 Task: open an excel sheet and write heading  Dollar SenseAdd Dates in a column and its values below  '2023-05-01, 2023-05-05, 2023-05-10, 2023-05-15, 2023-05-20, 2023-05-25 & 2023-05-31. 'Add Descriptionsin next column and its values below  Monthly Salary, Grocery Shopping, Dining Out., Utility Bill, Transportation, Entertainment & Miscellaneous. Add Amount in next column and its values below  $2,500, $100, $50, $150, $30, $50 & $20. Add Income/ Expensein next column and its values below  Income, Expenses, Expenses, Expenses, Expenses, Expenses & Expenses. Add Balance in next column and its values below  $2,500, $2,400, $2,350, $2,200, $2,170, $2,120 & $2,100. Save page Apex Sales 
Action: Mouse moved to (29, 64)
Screenshot: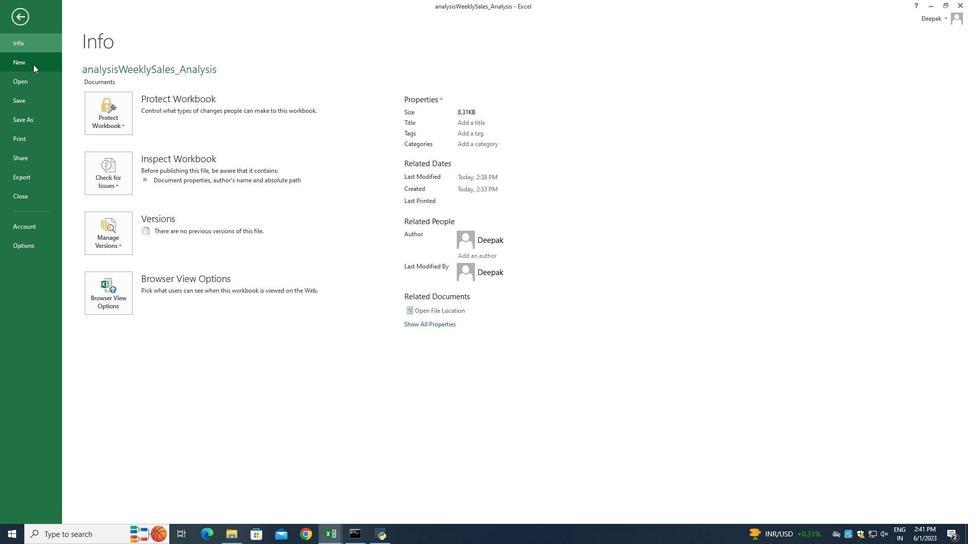 
Action: Mouse pressed left at (29, 64)
Screenshot: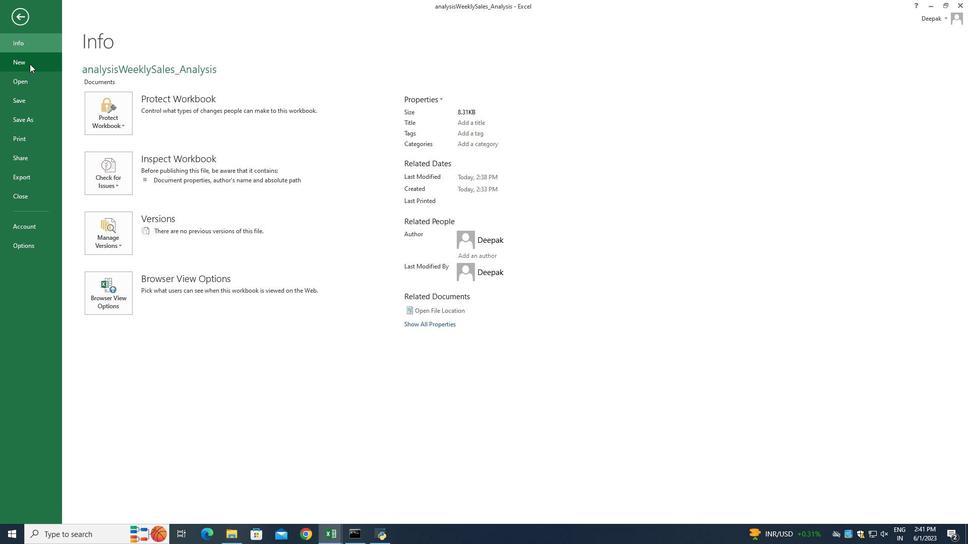 
Action: Mouse moved to (97, 167)
Screenshot: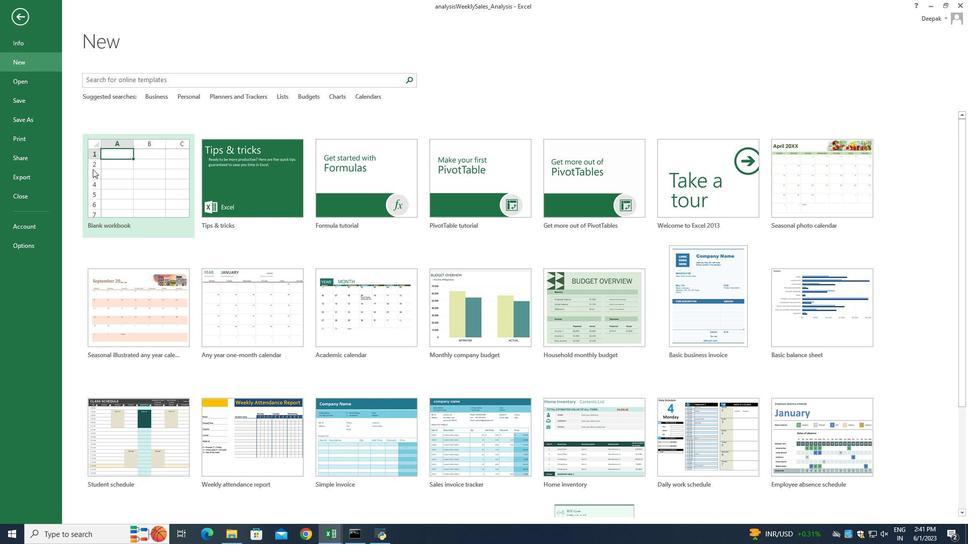 
Action: Mouse pressed left at (97, 167)
Screenshot: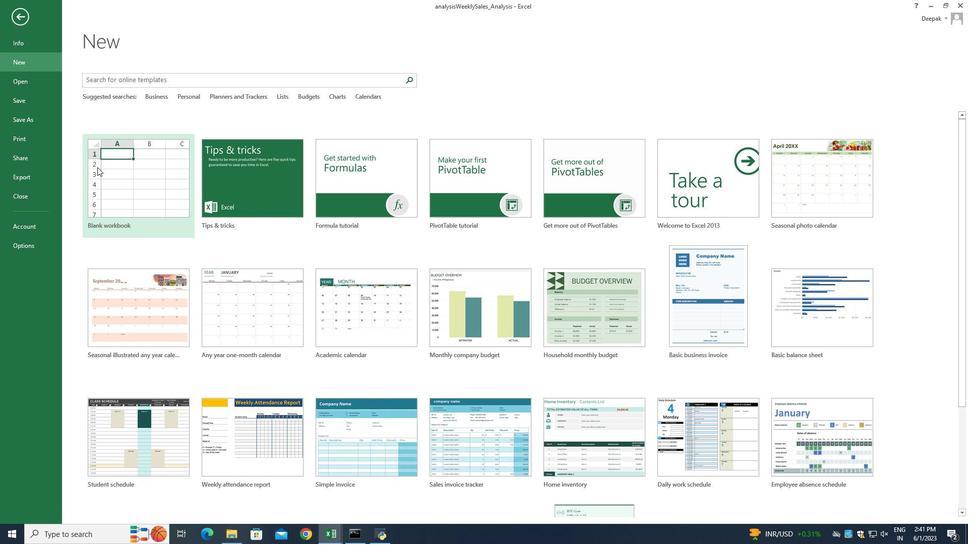 
Action: Mouse moved to (190, 187)
Screenshot: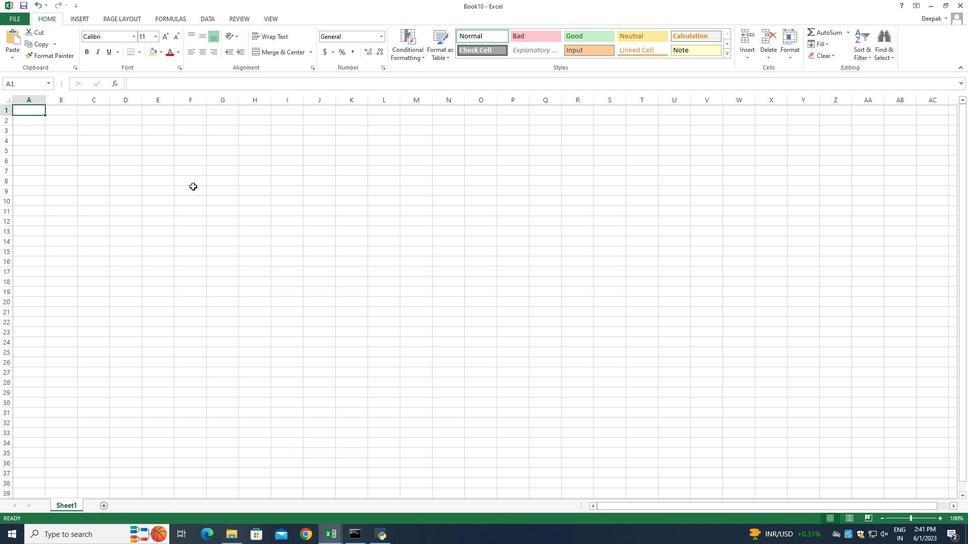 
Action: Key pressed <Key.shift_r>"<Key.backspace><Key.shift_r>Dollar<Key.space><Key.shift_r>Sense<Key.enter><Key.shift_r>Dates<Key.enter>2023/05/01<Key.enter>2023/05/05<Key.enter>2023/05/10<Key.enter>2023/05/15<Key.enter>2023/05/20<Key.enter>2023/05/25<Key.enter>2023/05/31<Key.enter>
Screenshot: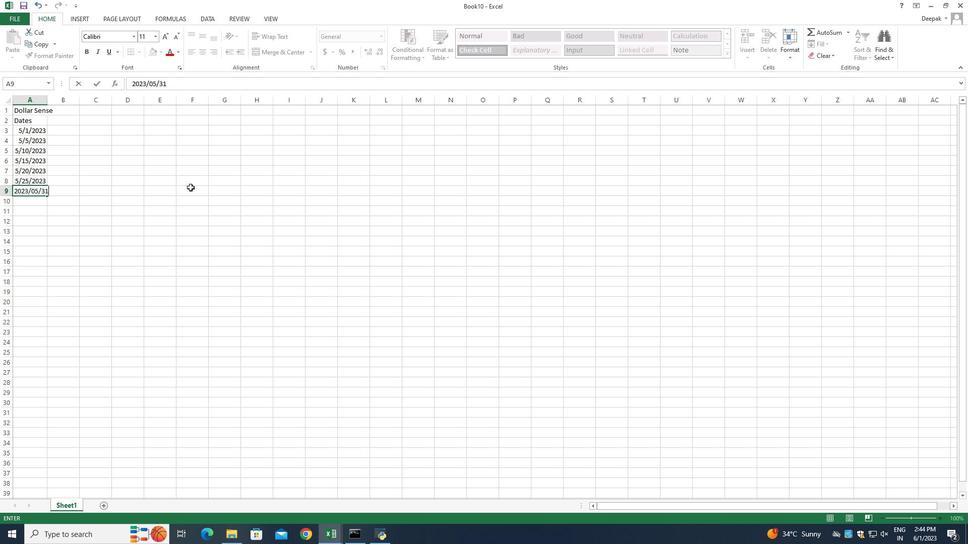
Action: Mouse moved to (67, 120)
Screenshot: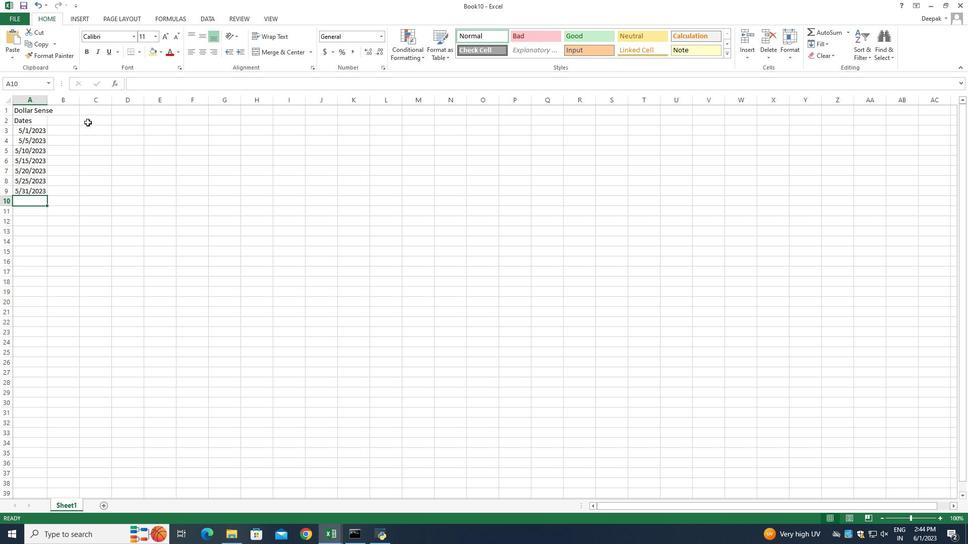 
Action: Mouse pressed left at (67, 120)
Screenshot: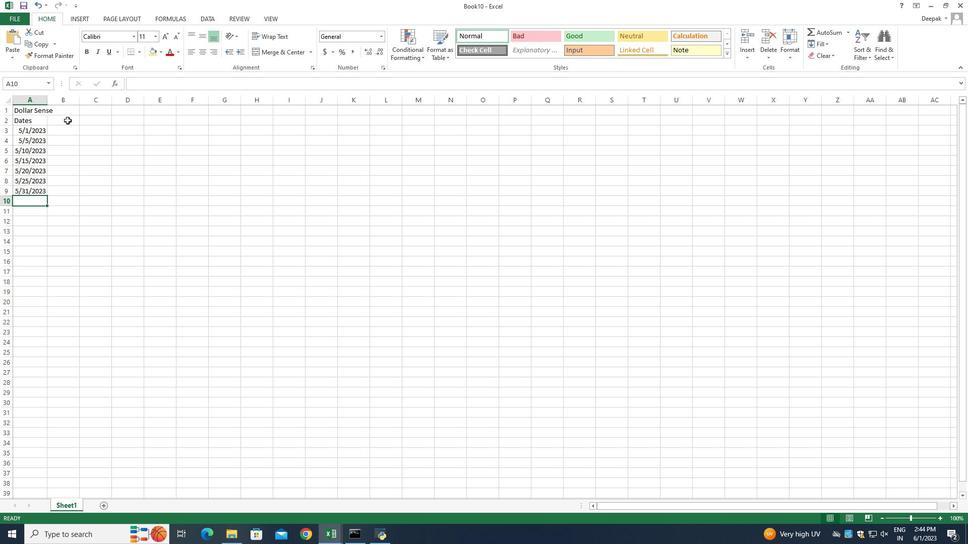 
Action: Key pressed <Key.shift_r>Descriptionsin<Key.enter><Key.shift>Monthly<Key.space>salary<Key.enter><Key.shift_r>Grocery<Key.space><Key.shift_r>Shopping<Key.enter><Key.shift_r>Dining<Key.space><Key.shift>Out<Key.enter><Key.shift>Utility<Key.space><Key.shift_r>Bill<Key.enter><Key.shift_r>Transportation<Key.enter><Key.shift_r>Entertainment<Key.enter><Key.shift><Key.shift><Key.shift><Key.shift><Key.shift><Key.shift>Miscellaneous<Key.enter>
Screenshot: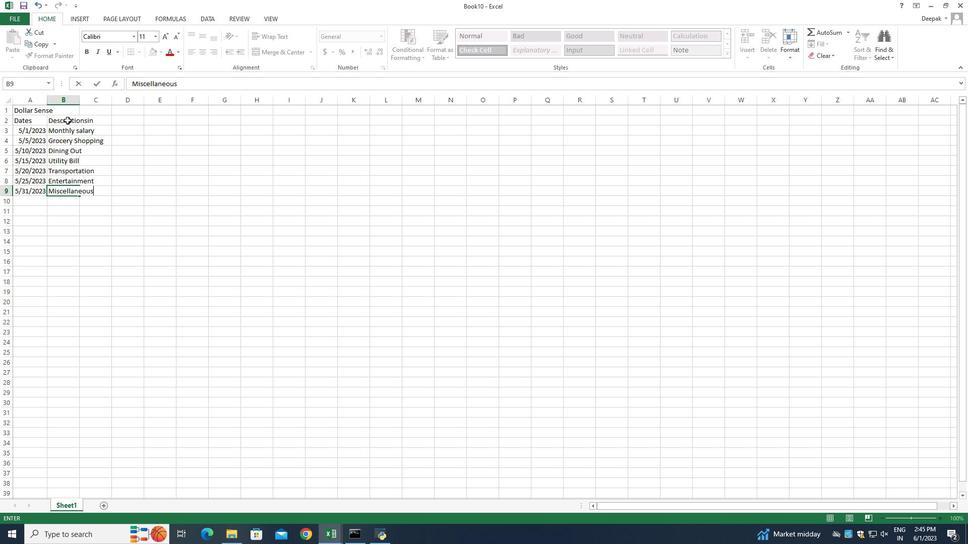 
Action: Mouse moved to (101, 122)
Screenshot: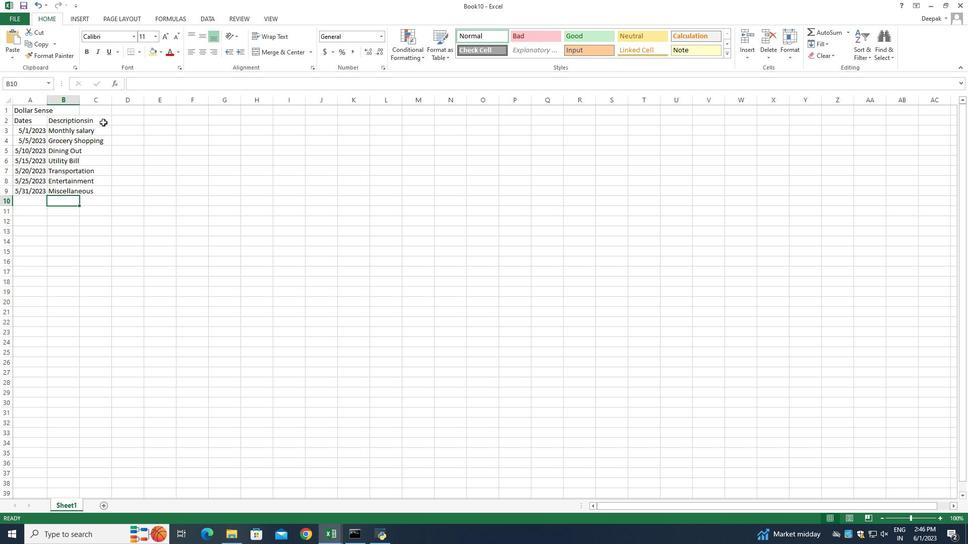 
Action: Mouse pressed left at (101, 122)
Screenshot: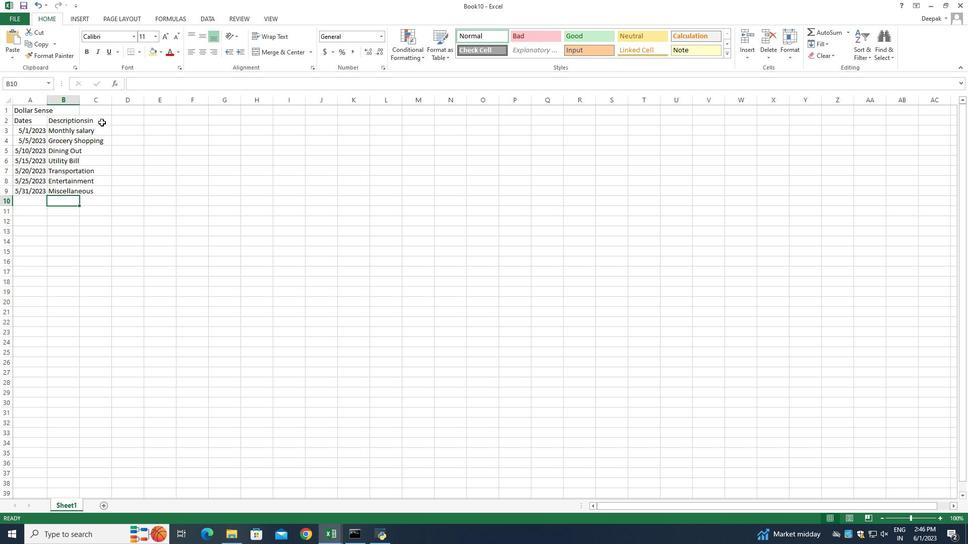 
Action: Mouse pressed left at (101, 122)
Screenshot: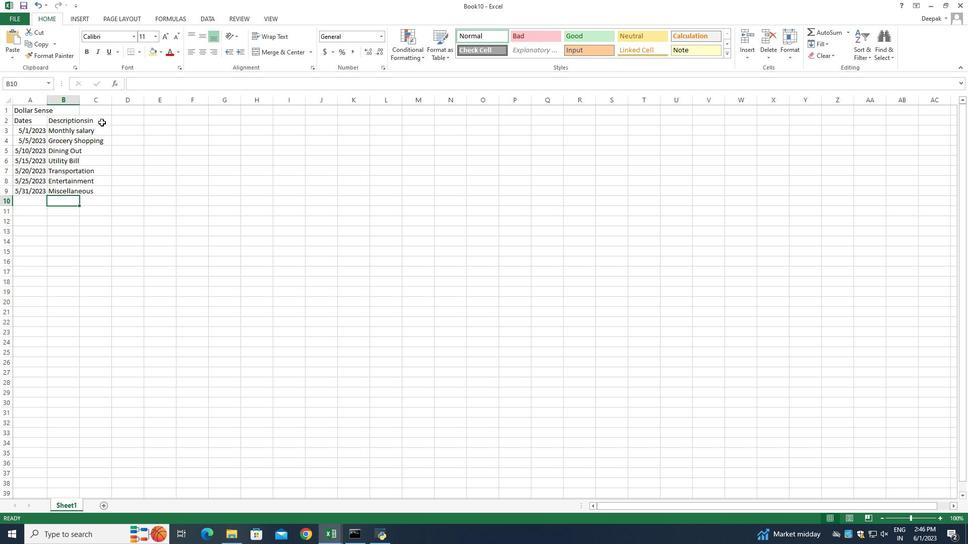 
Action: Key pressed <Key.shift_r>Amount<Key.enter><Key.shift><Key.shift><Key.shift><Key.shift><Key.shift><Key.shift><Key.shift><Key.shift><Key.shift><Key.shift>$2500<Key.enter><Key.shift><Key.shift><Key.shift><Key.shift><Key.shift><Key.shift><Key.shift><Key.shift><Key.shift><Key.shift><Key.shift>$100<Key.enter><Key.shift><Key.shift><Key.shift><Key.shift><Key.shift>$50<Key.enter><Key.shift><Key.shift><Key.shift><Key.shift><Key.shift><Key.shift><Key.shift><Key.shift><Key.shift><Key.shift><Key.shift><Key.shift><Key.shift><Key.shift><Key.shift><Key.shift><Key.shift><Key.shift><Key.shift><Key.shift><Key.shift><Key.shift>$150<Key.enter><Key.shift><Key.shift><Key.shift><Key.shift><Key.shift><Key.shift><Key.shift><Key.shift><Key.shift><Key.shift>$30<Key.enter><Key.shift><Key.shift><Key.shift><Key.shift><Key.shift><Key.shift><Key.shift><Key.shift><Key.shift><Key.shift><Key.shift><Key.shift>$50<Key.enter><Key.shift><Key.shift><Key.shift><Key.shift><Key.shift><Key.shift>$20<Key.enter>
Screenshot: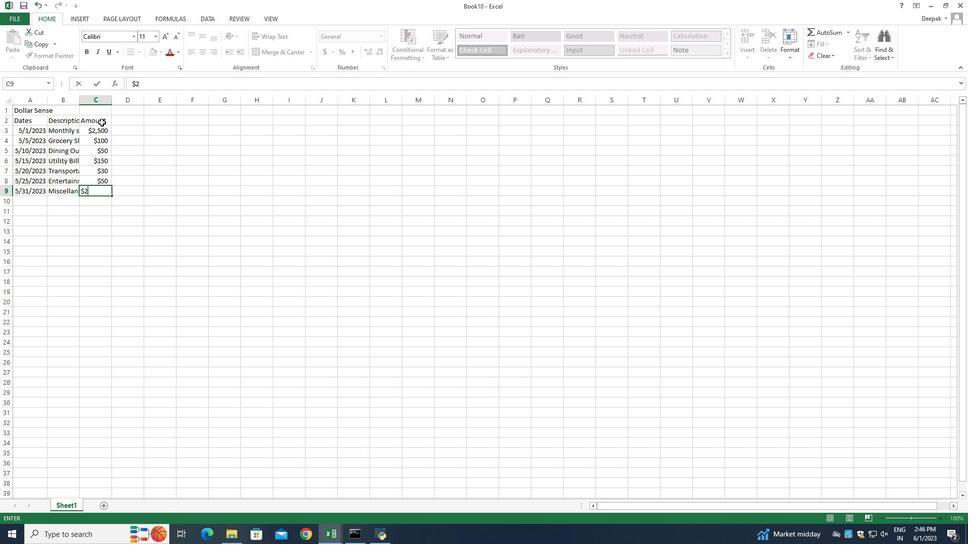 
Action: Mouse moved to (123, 120)
Screenshot: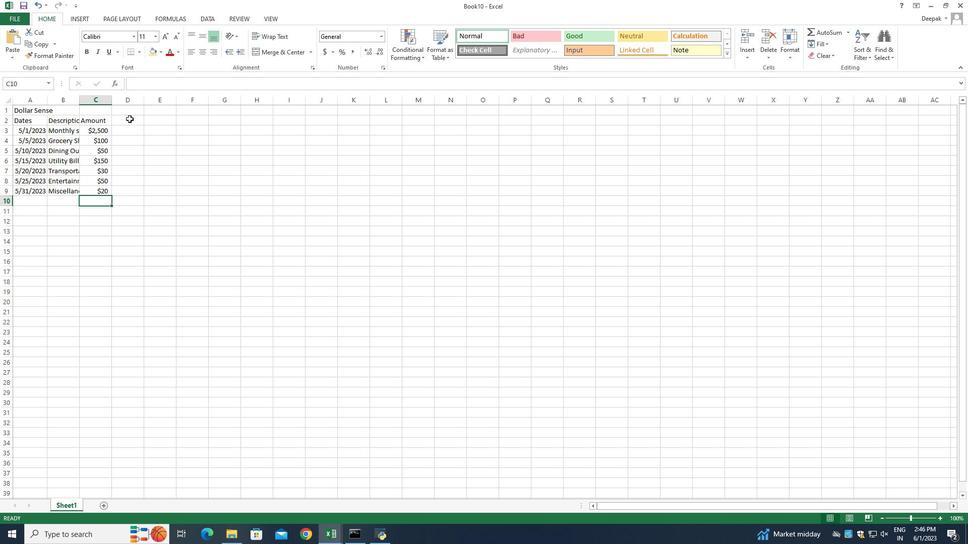 
Action: Mouse pressed left at (123, 120)
Screenshot: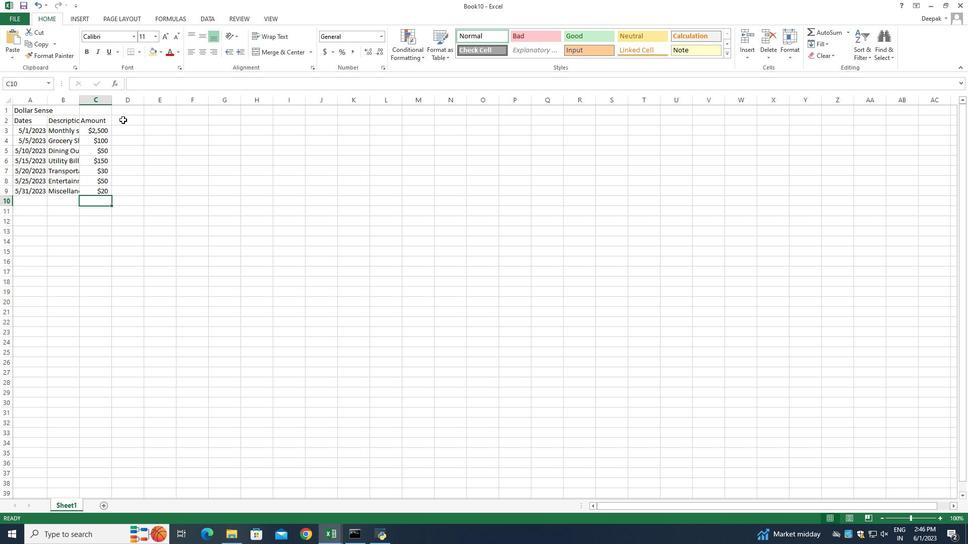 
Action: Mouse pressed left at (123, 120)
Screenshot: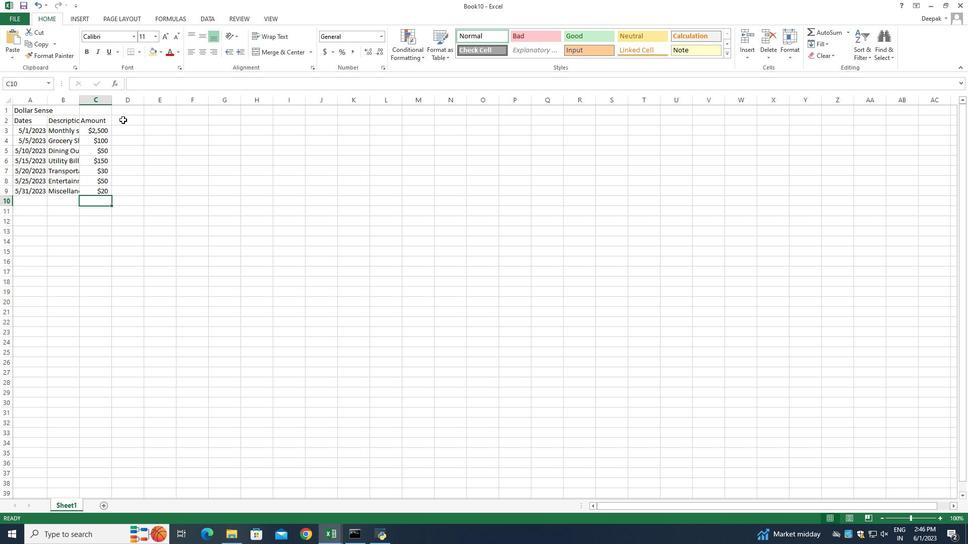 
Action: Mouse moved to (195, 164)
Screenshot: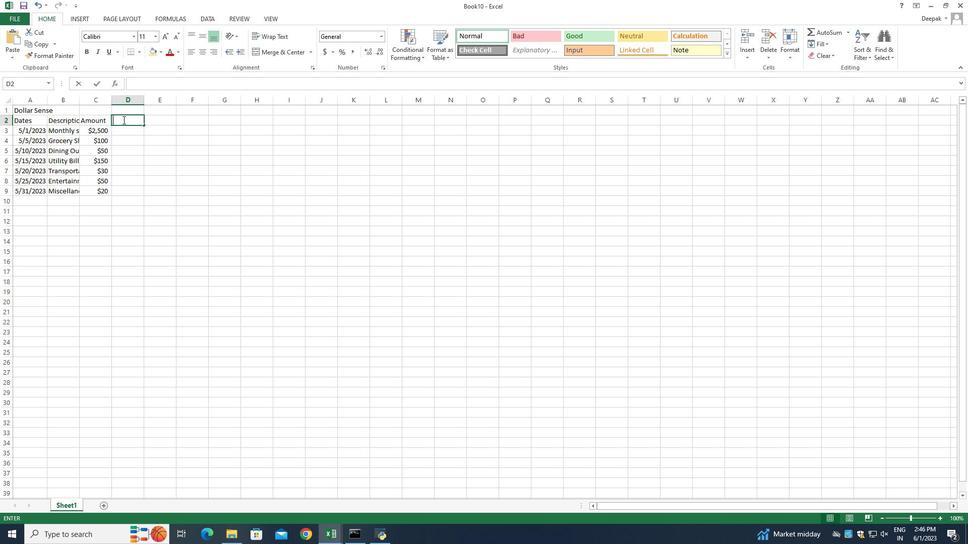 
Action: Key pressed <Key.shift>Income/<Key.shift_r>Expensein<Key.enter><Key.shift_r>Expenses<Key.enter><Key.shift_r>Expenses<Key.enter><Key.shift_r>Expenses<Key.shift_r><Key.enter><Key.shift_r>W<Key.backspace><Key.enter>e====<Key.backspace><Key.backspace><Key.backspace><Key.backspace><Key.backspace><Key.shift_r><Key.enter><Key.enter><Key.enter><Key.shift_r><Key.enter><Key.enter><Key.shift_r>E<Key.enter>e<Key.enter>e<Key.enter>e<Key.enter>
Screenshot: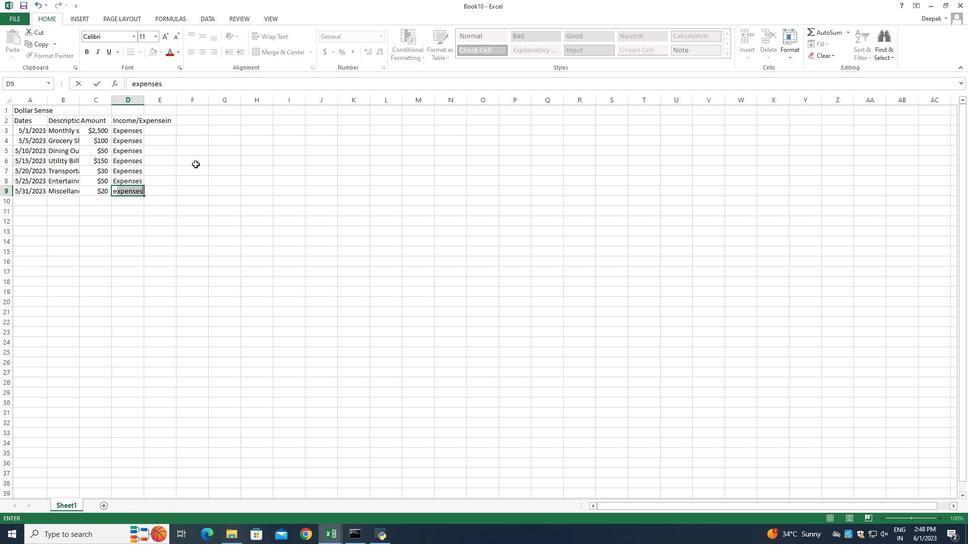 
Action: Mouse moved to (154, 118)
Screenshot: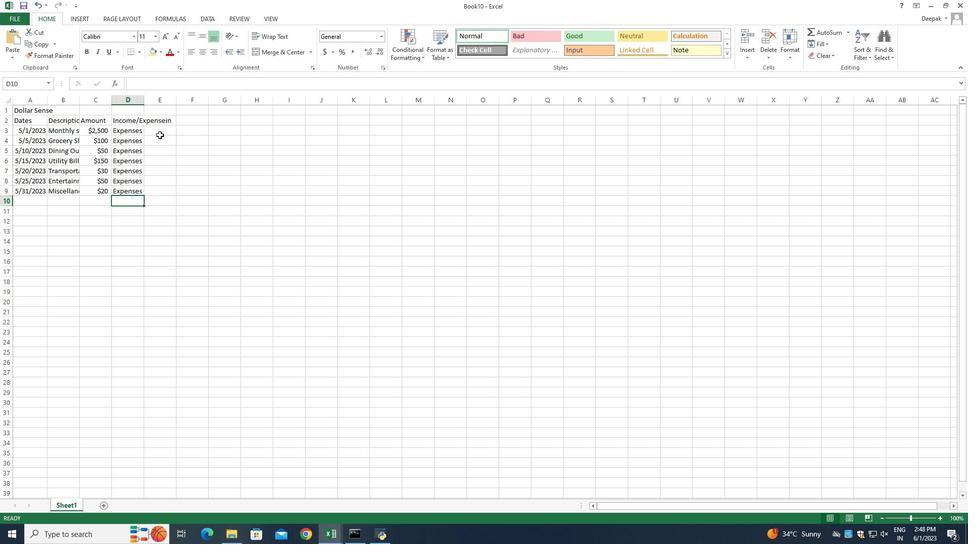 
Action: Mouse pressed left at (154, 118)
Screenshot: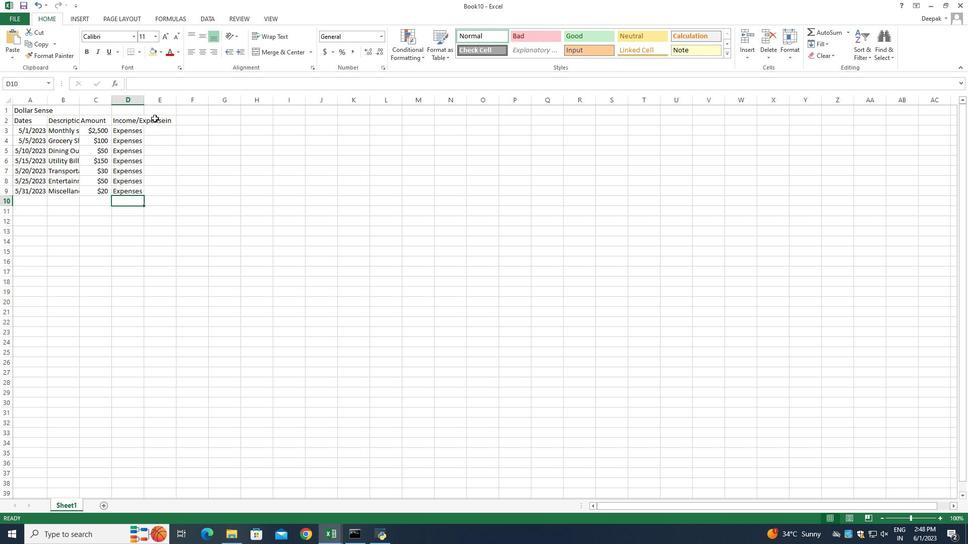 
Action: Mouse pressed left at (154, 118)
Screenshot: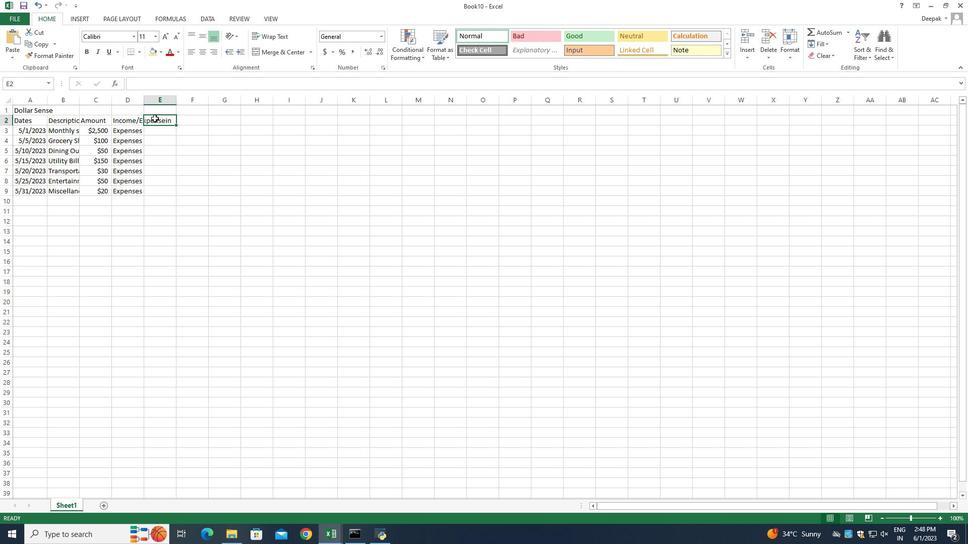 
Action: Mouse moved to (194, 179)
Screenshot: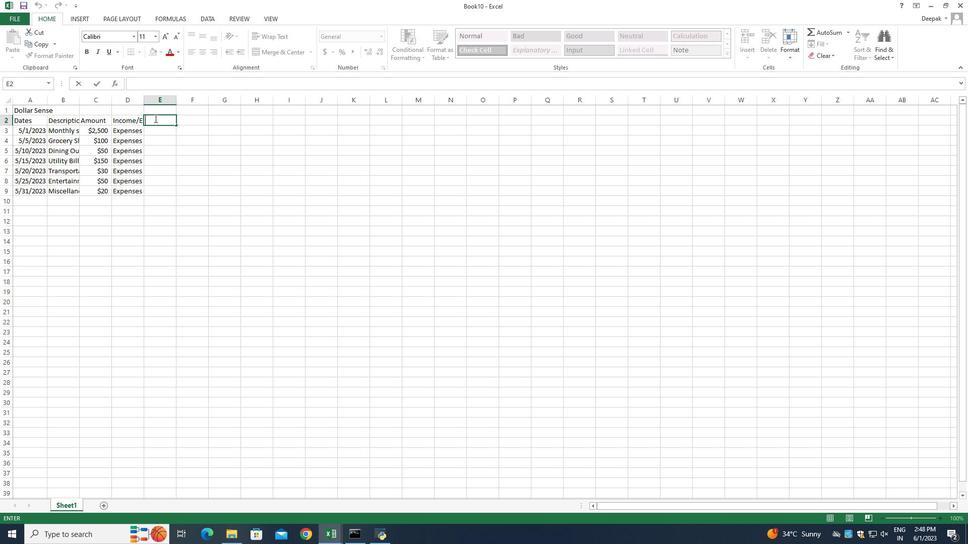 
Action: Key pressed <Key.shift_r>B
Screenshot: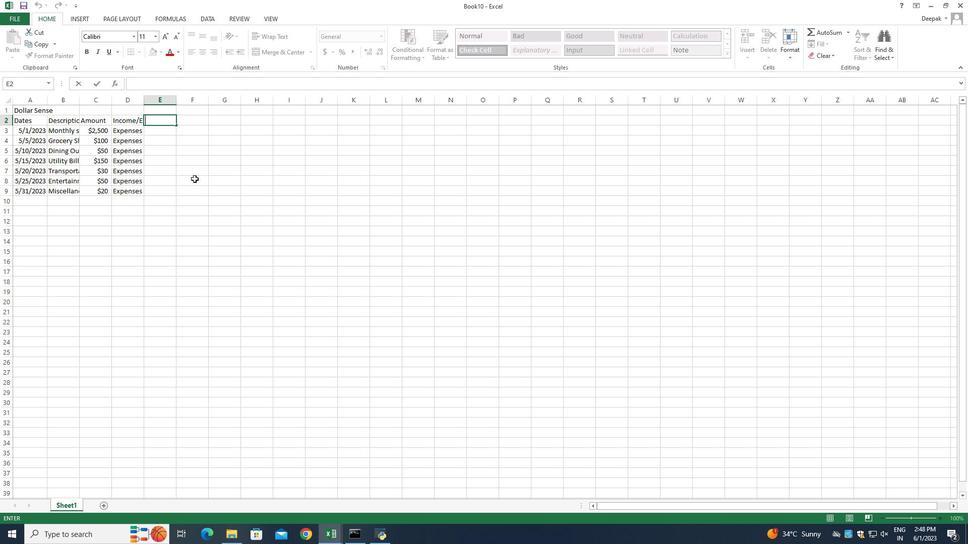 
Action: Mouse moved to (195, 179)
Screenshot: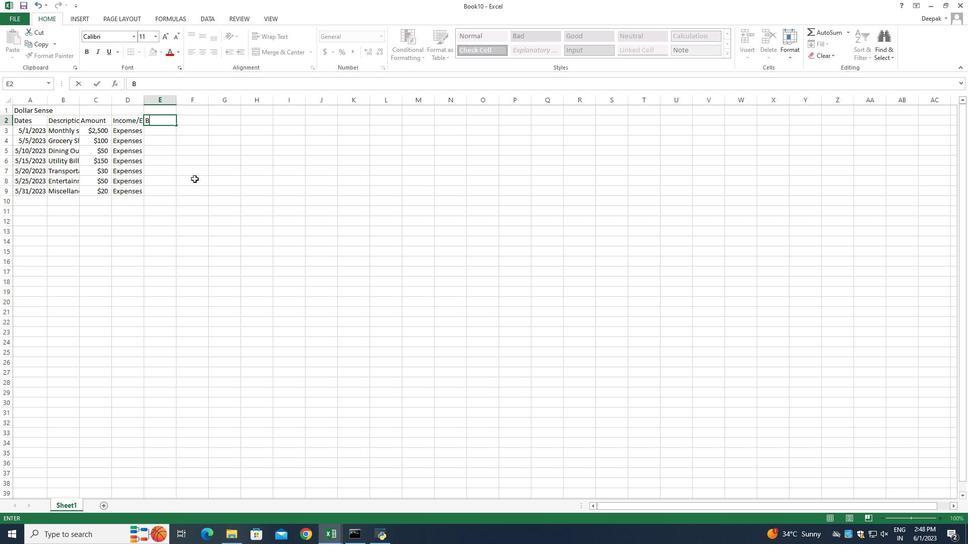 
Action: Key pressed alance<Key.enter><Key.shift><Key.shift><Key.shift><Key.shift><Key.shift><Key.shift><Key.shift><Key.shift><Key.shift><Key.shift><Key.shift><Key.shift><Key.shift><Key.shift><Key.shift><Key.shift><Key.shift><Key.shift><Key.shift><Key.shift><Key.shift><Key.shift><Key.shift><Key.shift><Key.shift><Key.shift><Key.shift><Key.shift><Key.shift><Key.shift><Key.shift><Key.shift><Key.shift><Key.shift><Key.shift><Key.shift><Key.shift><Key.shift><Key.shift><Key.shift><Key.shift><Key.shift><Key.shift><Key.shift><Key.shift><Key.shift><Key.shift><Key.shift><Key.shift>$2500<Key.enter><Key.shift><Key.shift><Key.shift>$2400<Key.enter><Key.shift><Key.shift><Key.shift><Key.shift><Key.shift><Key.shift>$2350<Key.enter><Key.shift><Key.shift><Key.shift><Key.shift><Key.shift><Key.shift><Key.shift><Key.shift><Key.shift><Key.shift><Key.shift><Key.shift><Key.shift><Key.shift><Key.shift><Key.shift><Key.shift><Key.shift><Key.shift><Key.shift><Key.shift><Key.shift>$2200<Key.enter><Key.shift><Key.shift>$2170<Key.enter><Key.shift><Key.shift><Key.shift><Key.shift><Key.shift><Key.shift><Key.shift><Key.shift><Key.shift><Key.shift>$2120<Key.enter><Key.shift><Key.shift><Key.shift><Key.shift><Key.shift><Key.shift><Key.shift><Key.shift><Key.shift>$2100<Key.enter>
Screenshot: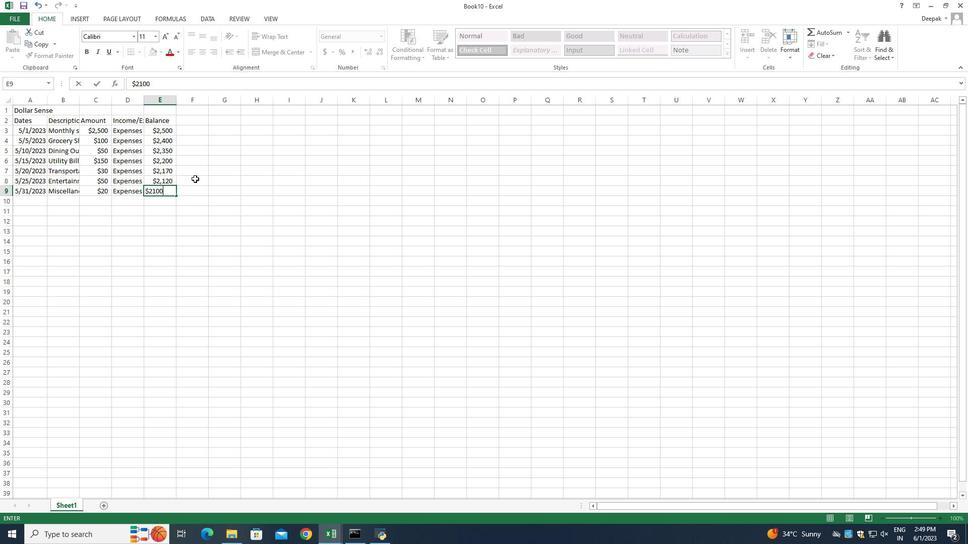 
Action: Mouse moved to (69, 505)
Screenshot: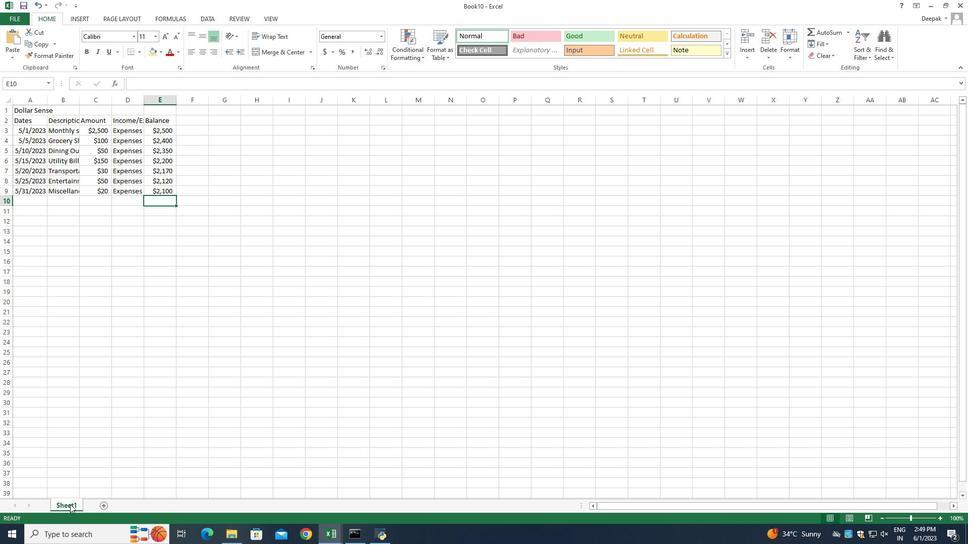 
Action: Mouse pressed left at (69, 505)
Screenshot: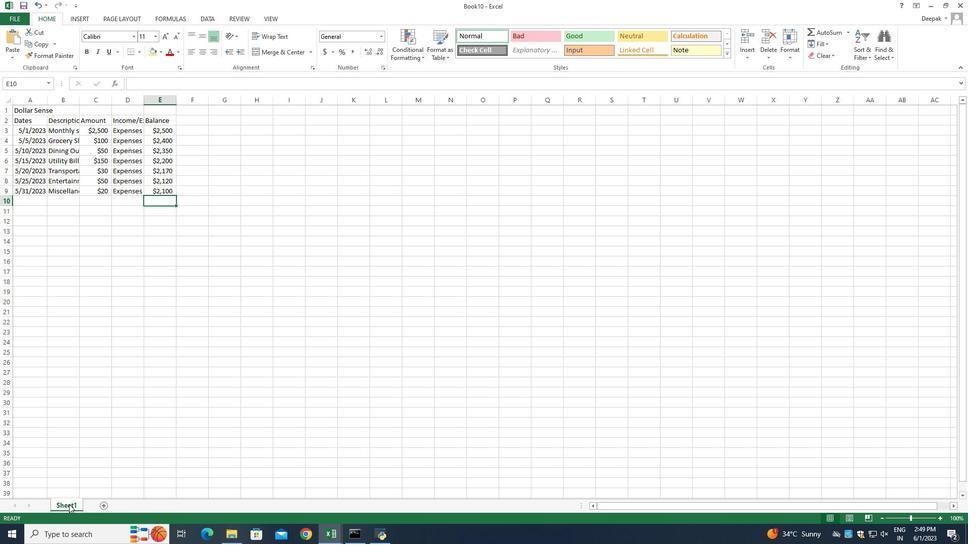 
Action: Mouse pressed left at (69, 505)
Screenshot: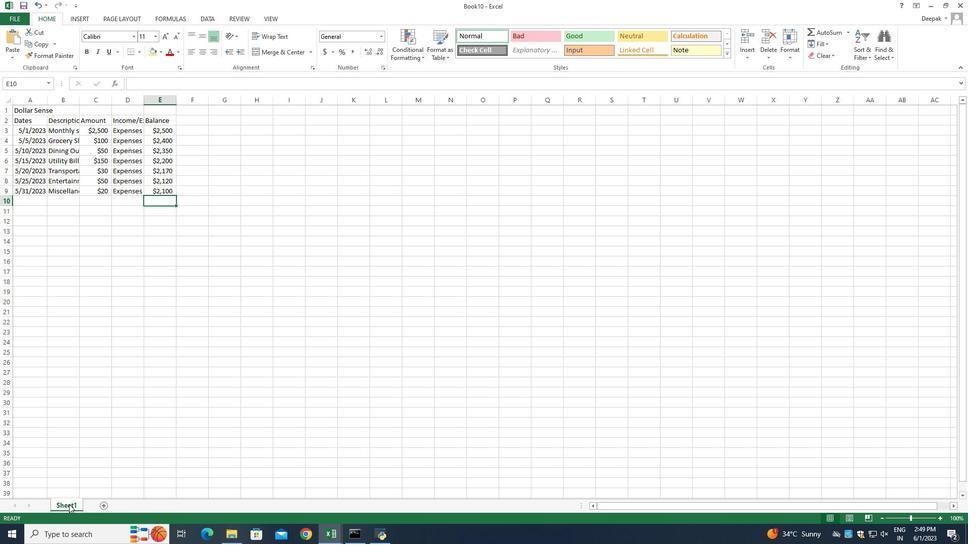 
Action: Mouse moved to (143, 419)
Screenshot: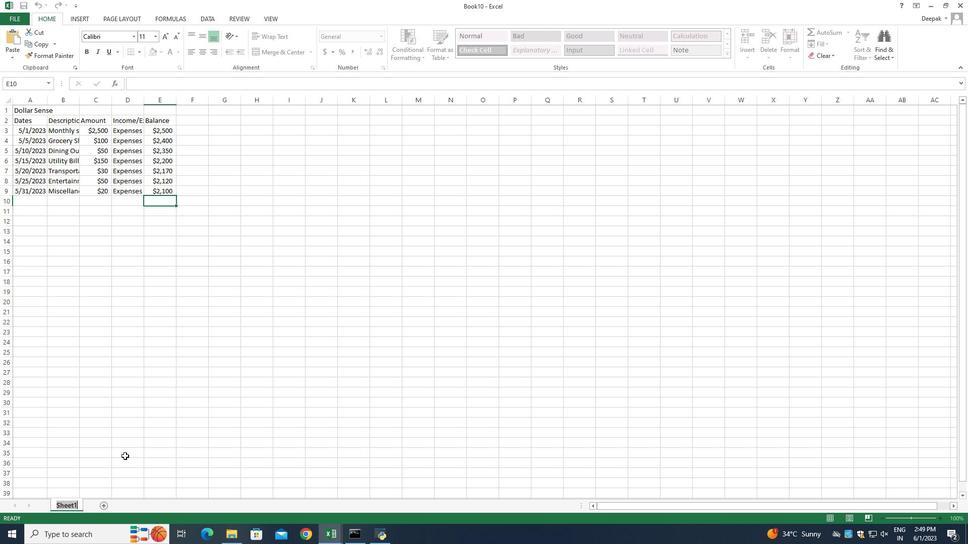 
Action: Key pressed <Key.shift_r>Apex<Key.space><Key.shift_r>Sales
Screenshot: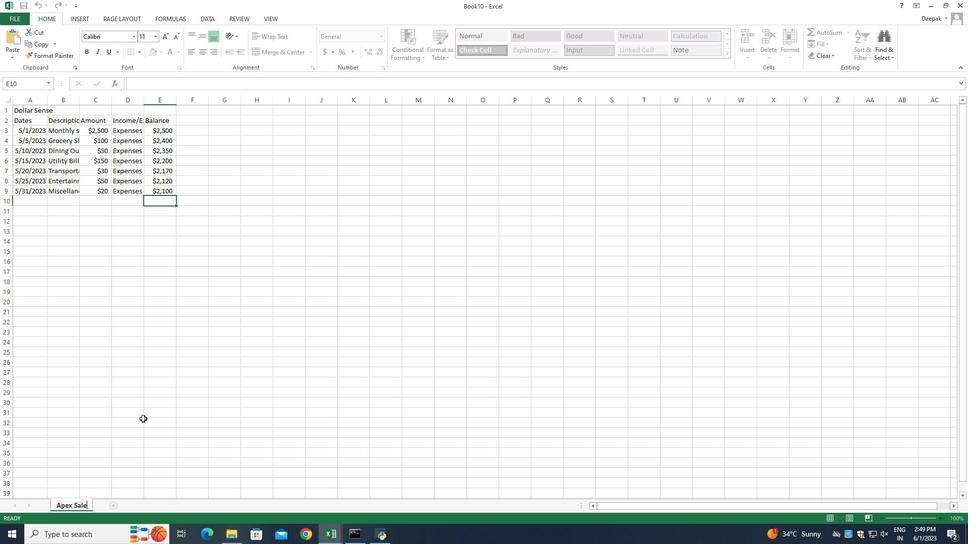 
Action: Mouse moved to (47, 99)
Screenshot: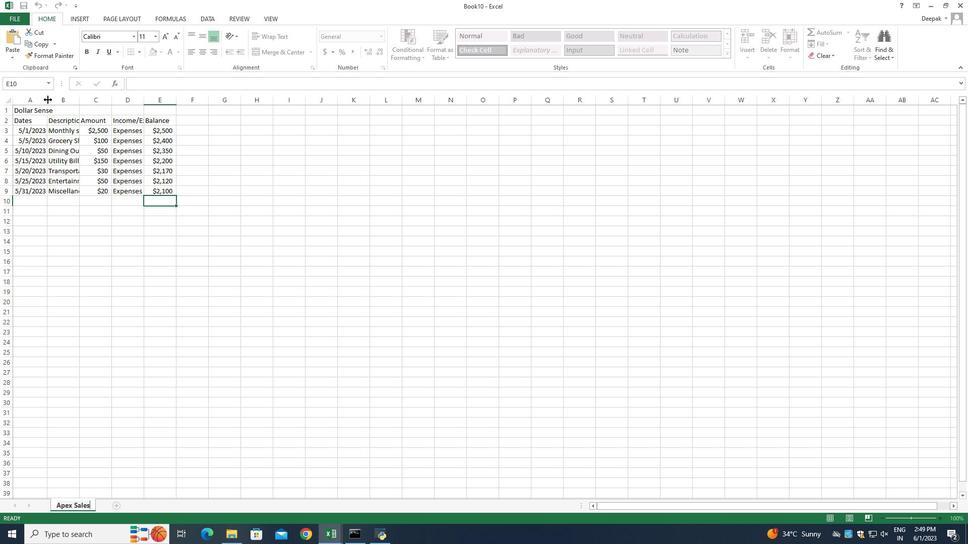 
Action: Mouse pressed left at (47, 99)
Screenshot: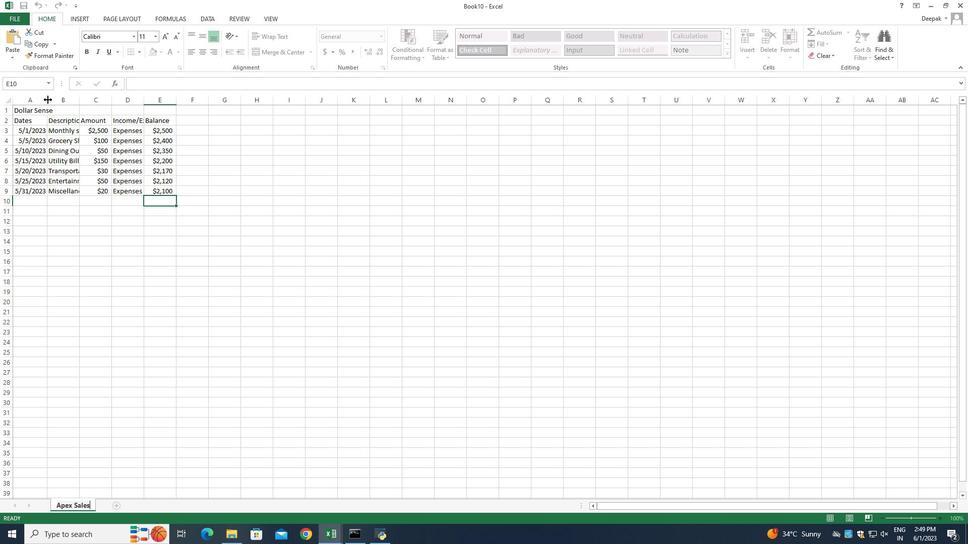 
Action: Mouse pressed left at (47, 99)
Screenshot: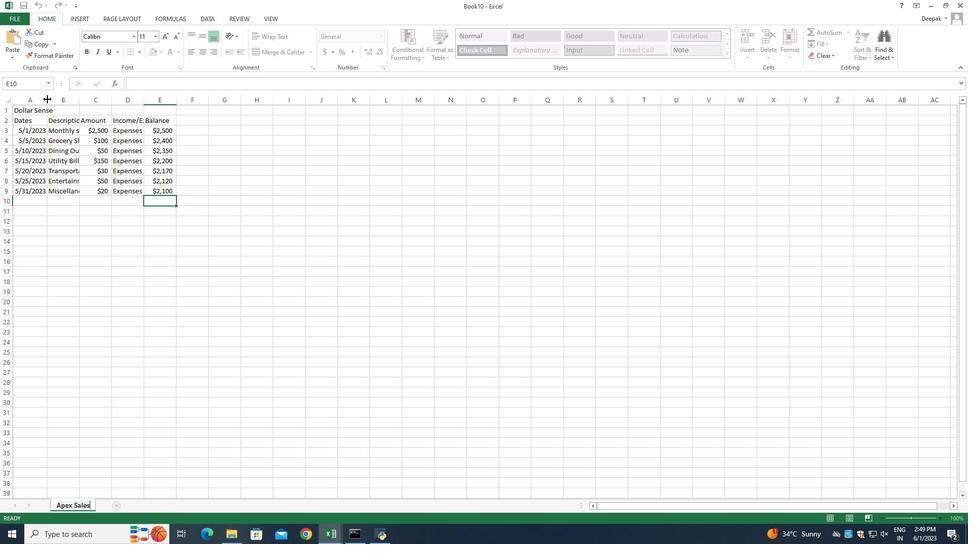 
Action: Mouse moved to (87, 101)
Screenshot: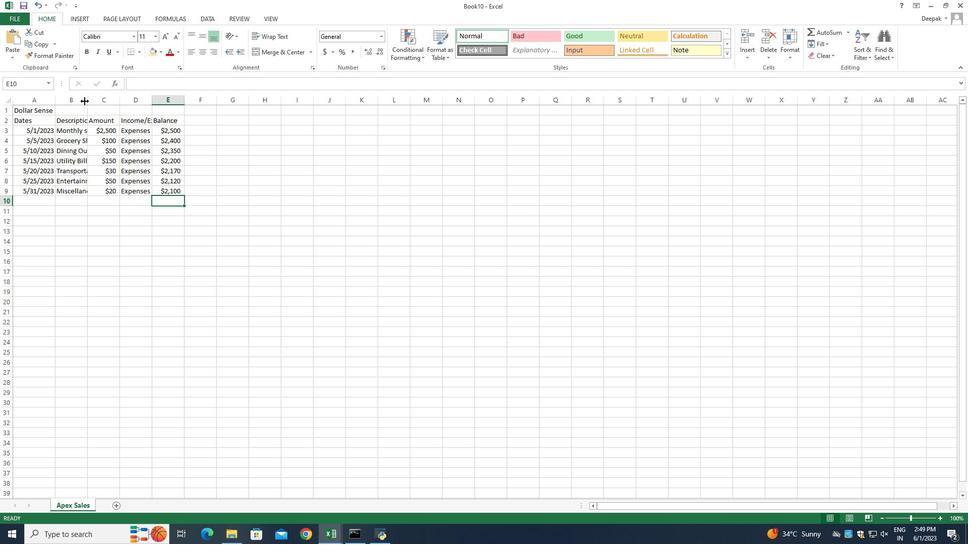 
Action: Mouse pressed left at (87, 101)
Screenshot: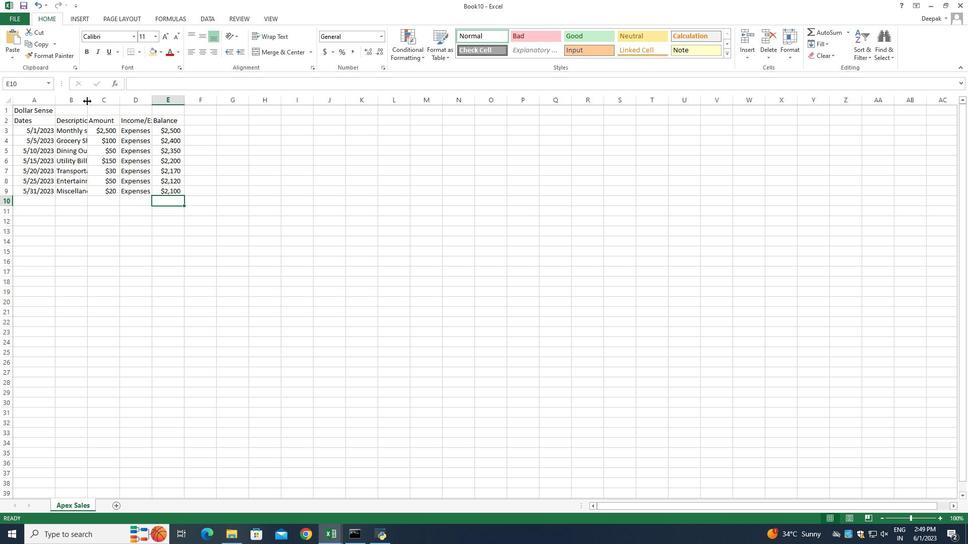 
Action: Mouse pressed left at (87, 101)
Screenshot: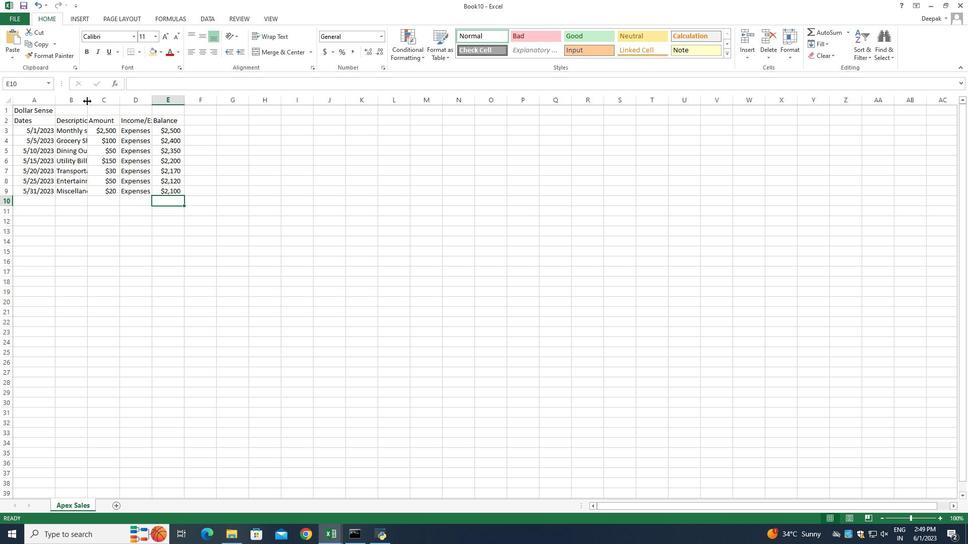 
Action: Mouse moved to (147, 100)
Screenshot: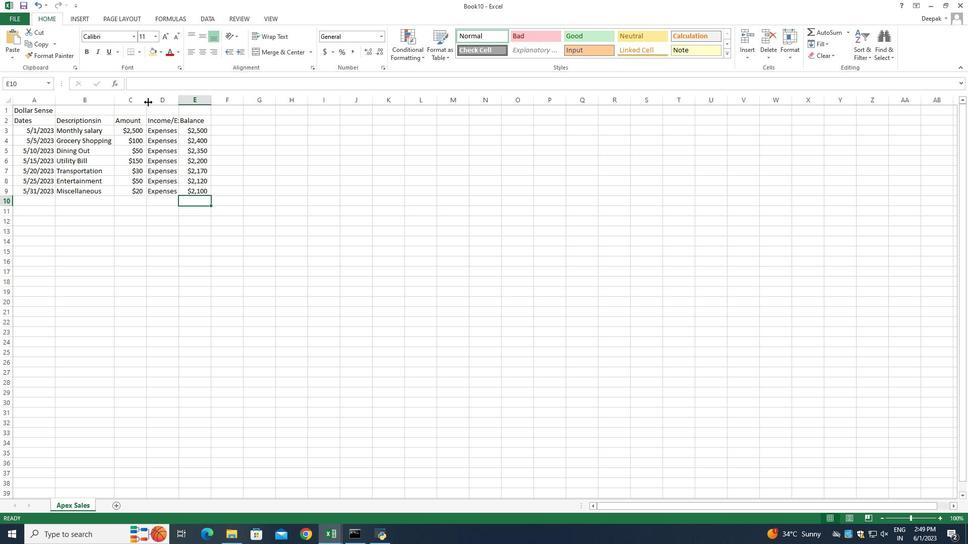 
Action: Mouse pressed left at (147, 100)
Screenshot: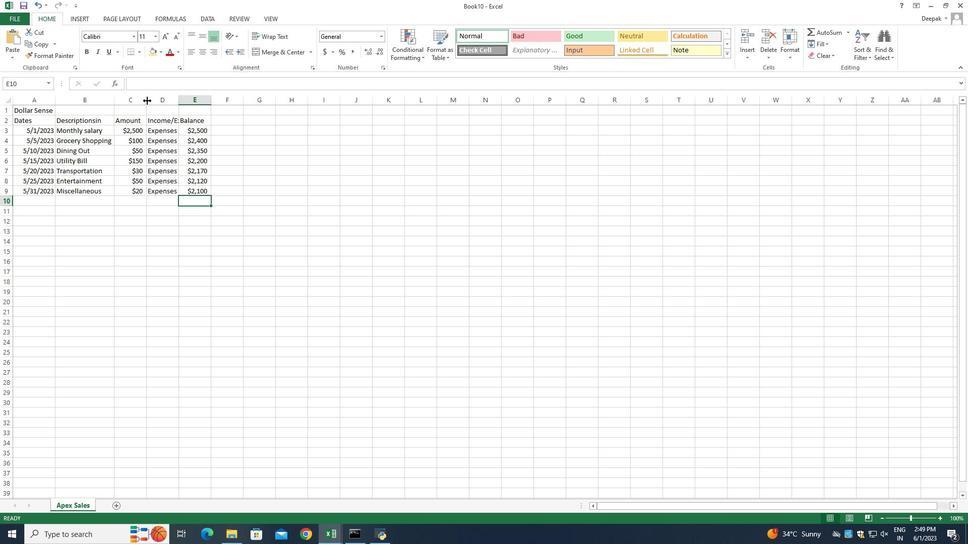
Action: Mouse pressed left at (147, 100)
Screenshot: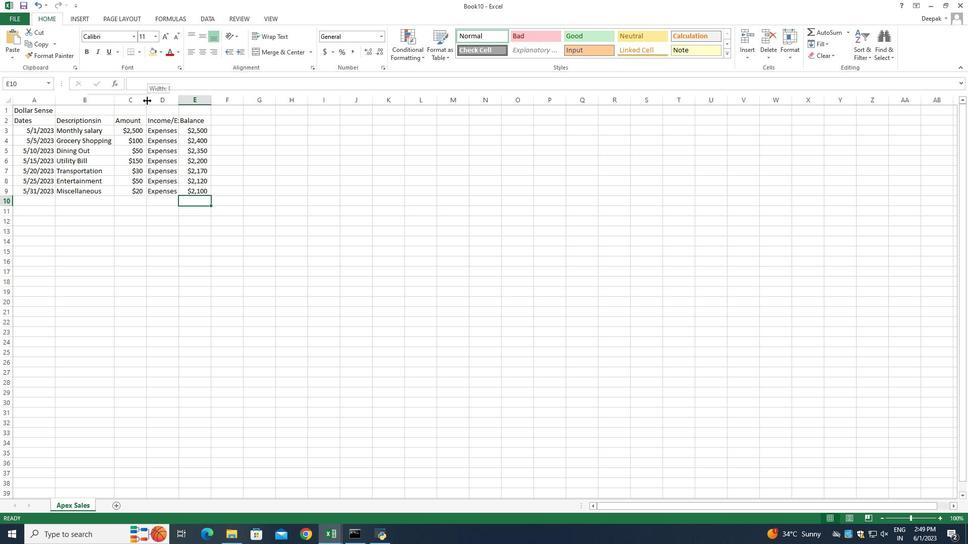 
Action: Mouse moved to (174, 100)
Screenshot: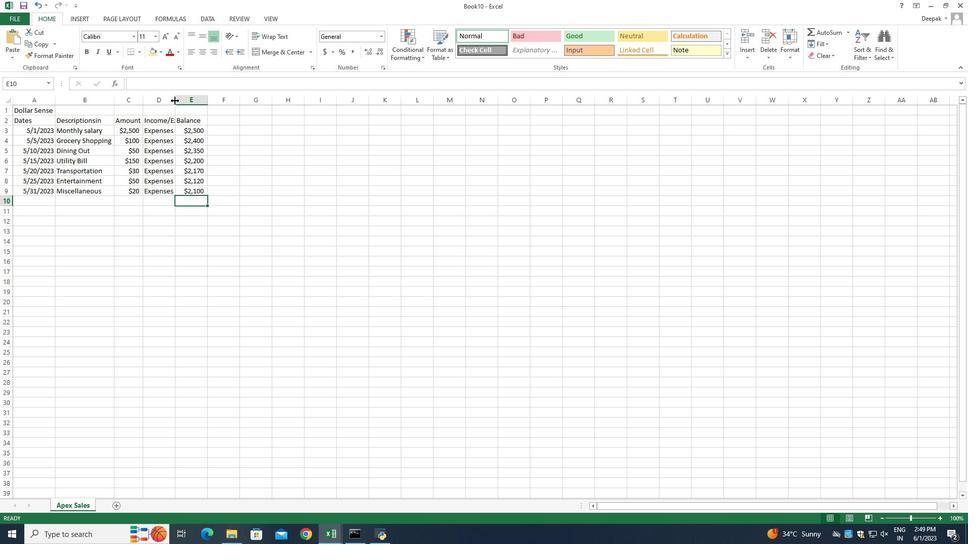 
Action: Mouse pressed left at (174, 100)
Screenshot: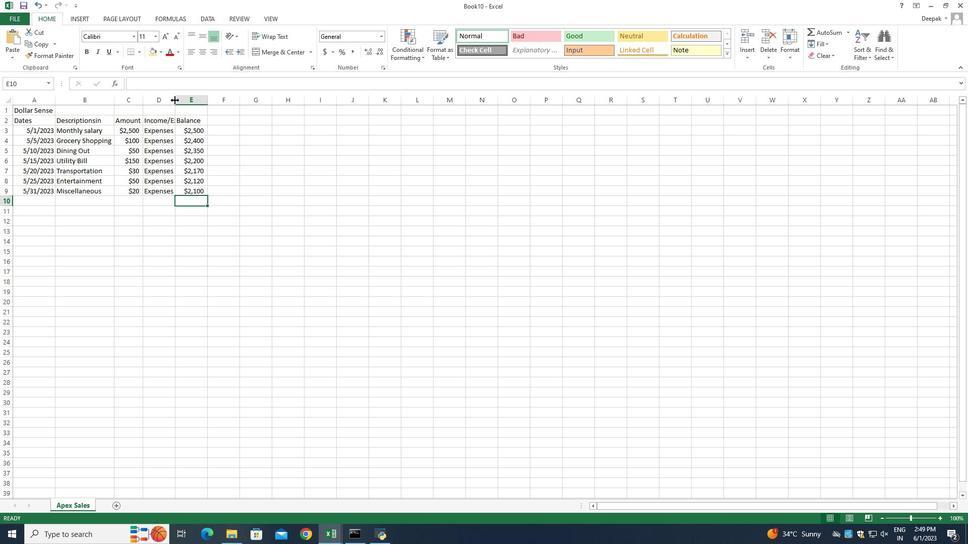 
Action: Mouse pressed left at (174, 100)
Screenshot: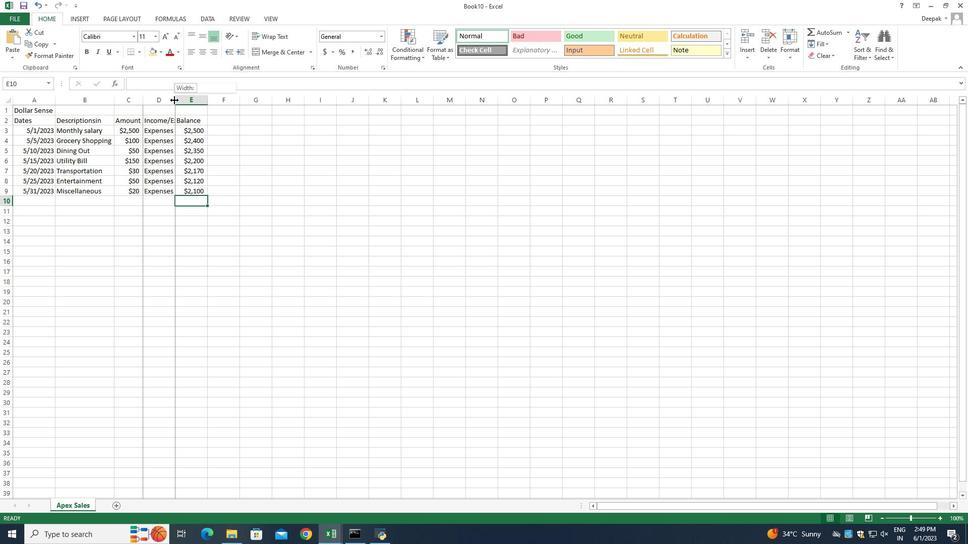 
Action: Mouse moved to (238, 101)
Screenshot: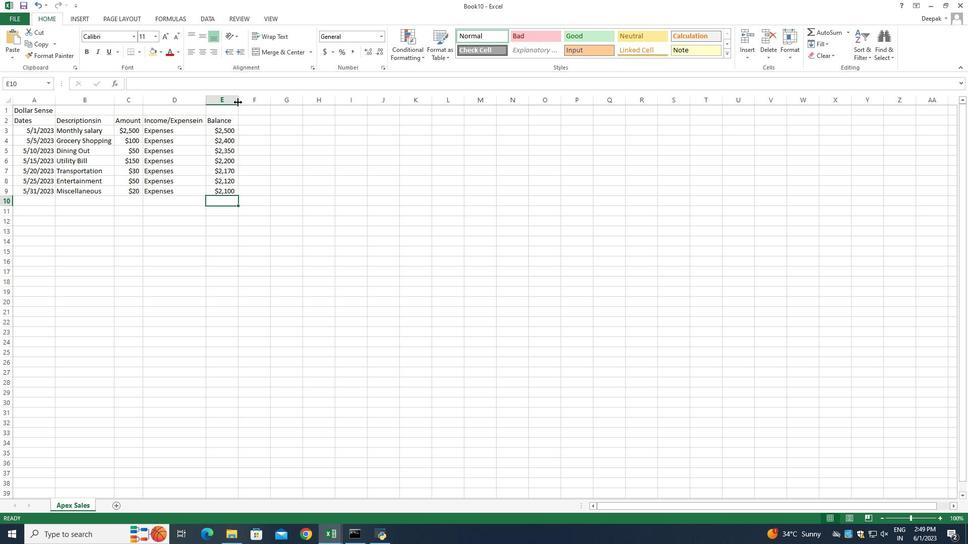 
Action: Mouse pressed left at (238, 101)
Screenshot: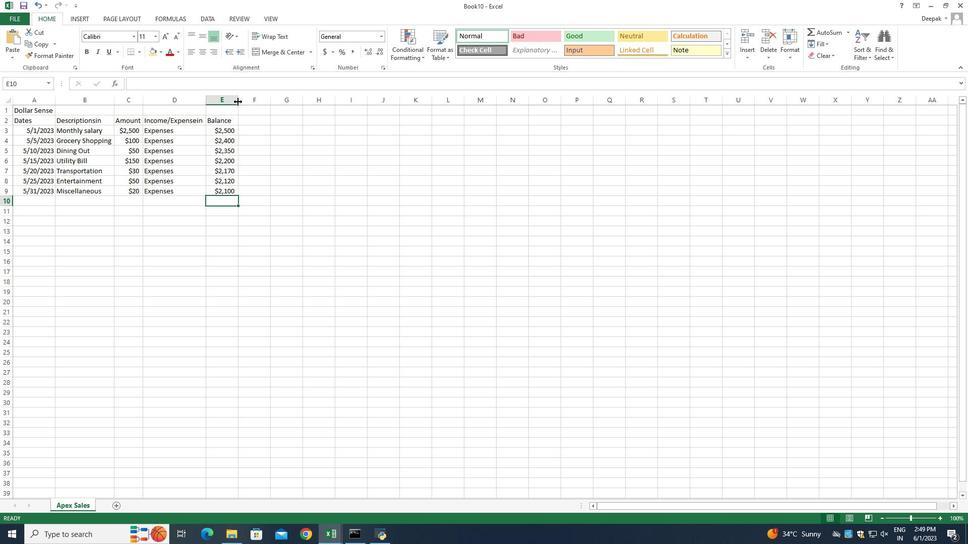
Action: Mouse pressed left at (238, 101)
Screenshot: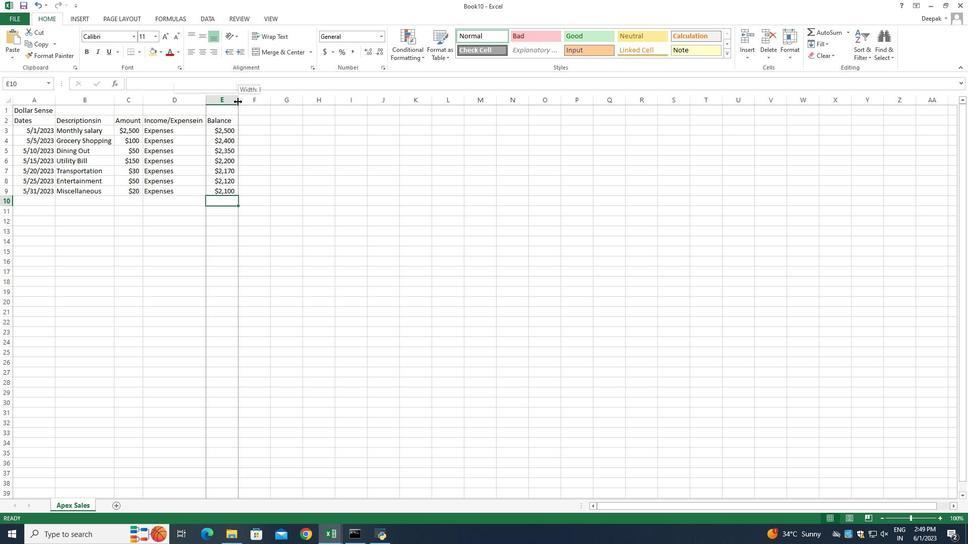 
Action: Mouse moved to (151, 193)
Screenshot: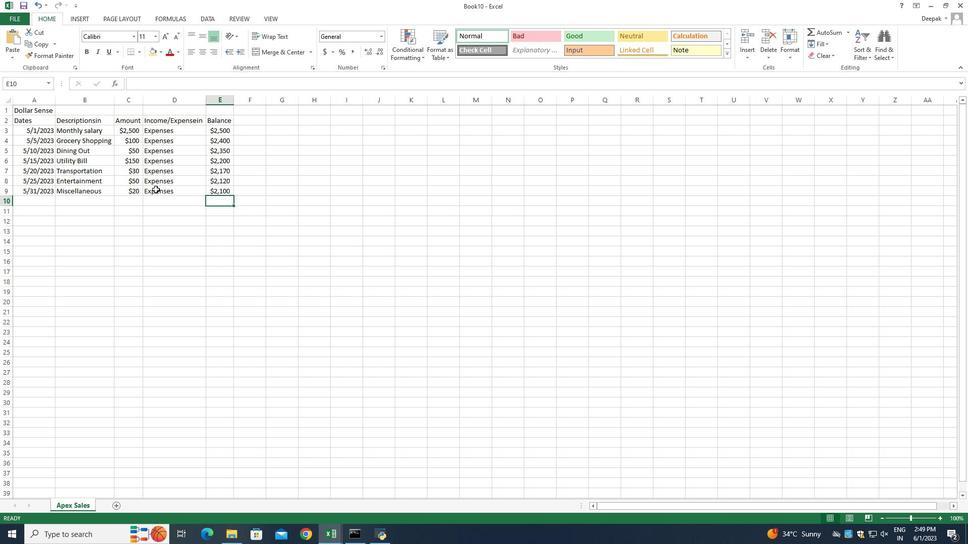 
Action: Mouse scrolled (151, 194) with delta (0, 0)
Screenshot: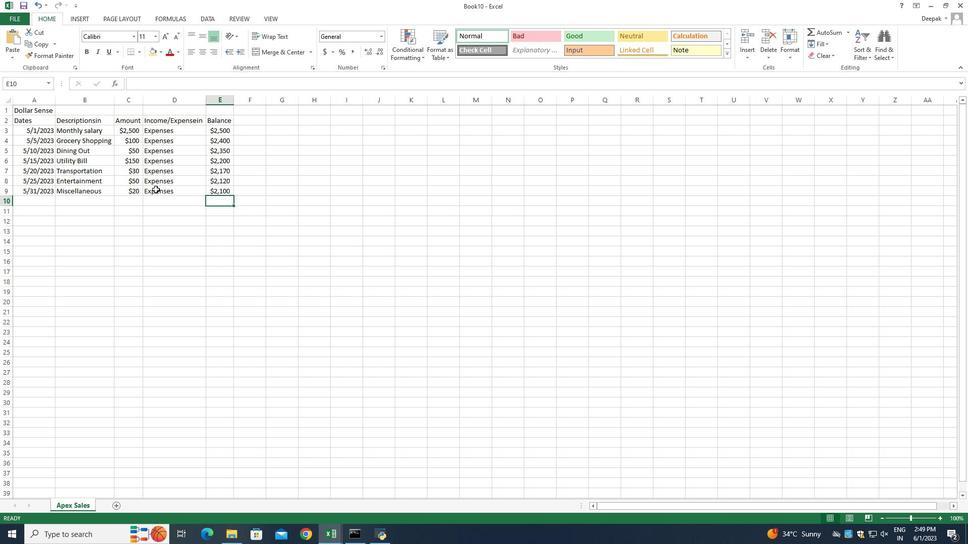 
Action: Mouse moved to (151, 194)
Screenshot: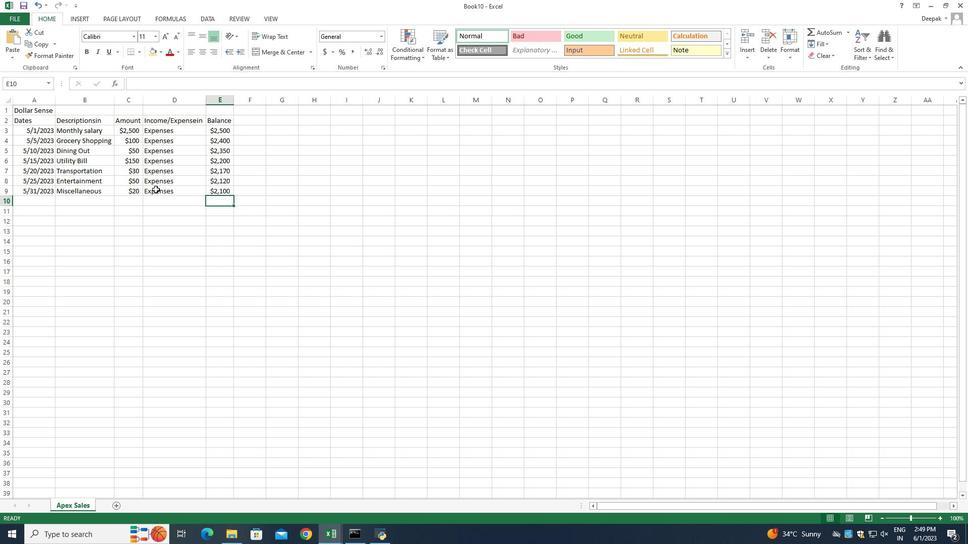 
Action: Mouse scrolled (151, 194) with delta (0, 0)
Screenshot: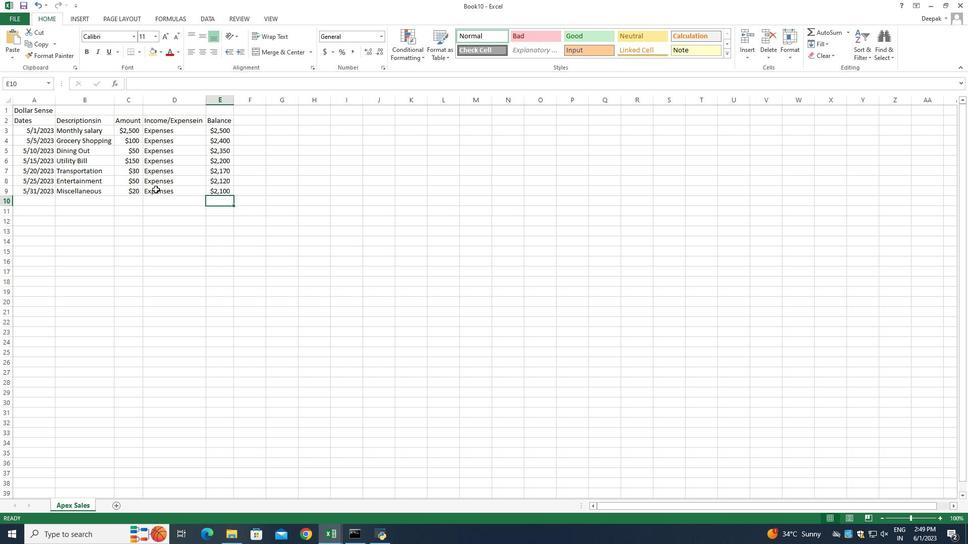 
Action: Mouse moved to (151, 194)
Screenshot: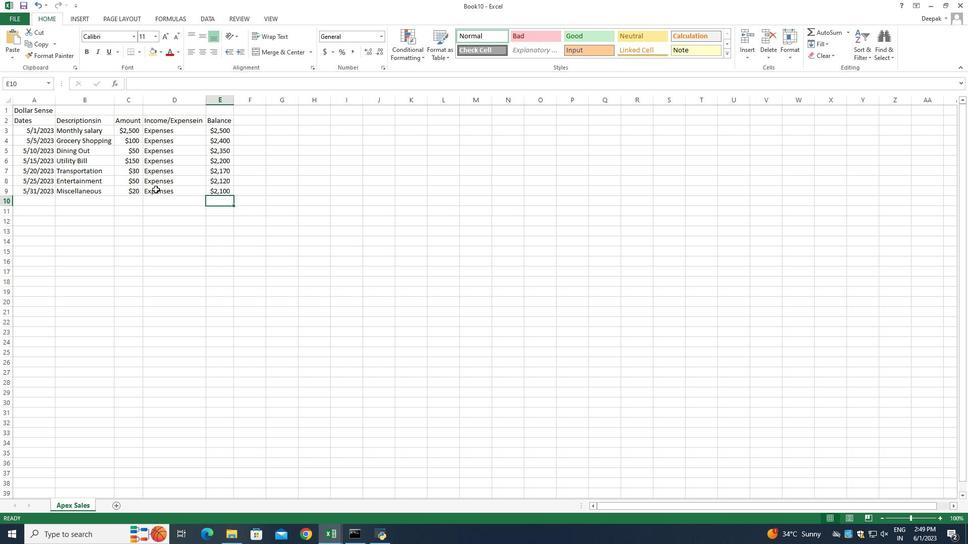 
Action: Mouse scrolled (151, 195) with delta (0, 0)
Screenshot: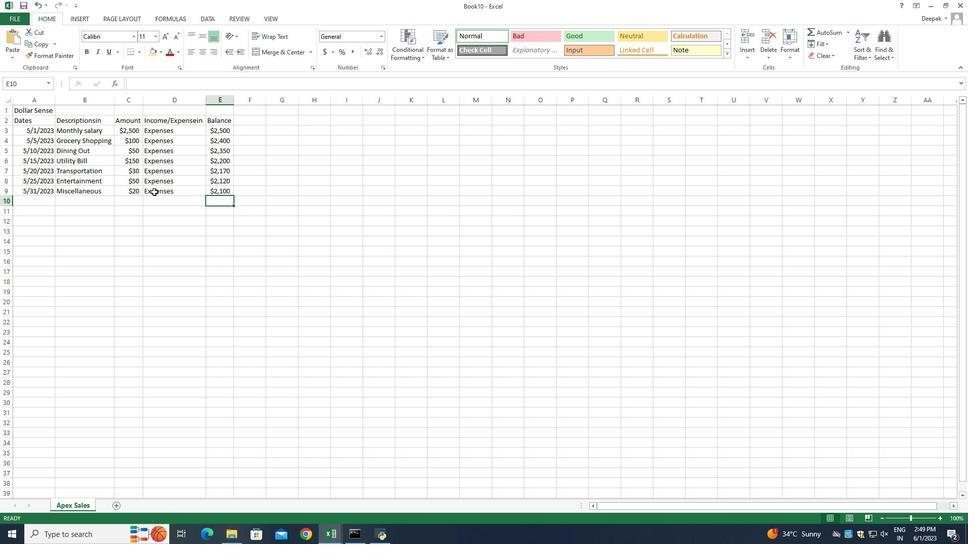 
Action: Mouse scrolled (151, 195) with delta (0, 0)
Screenshot: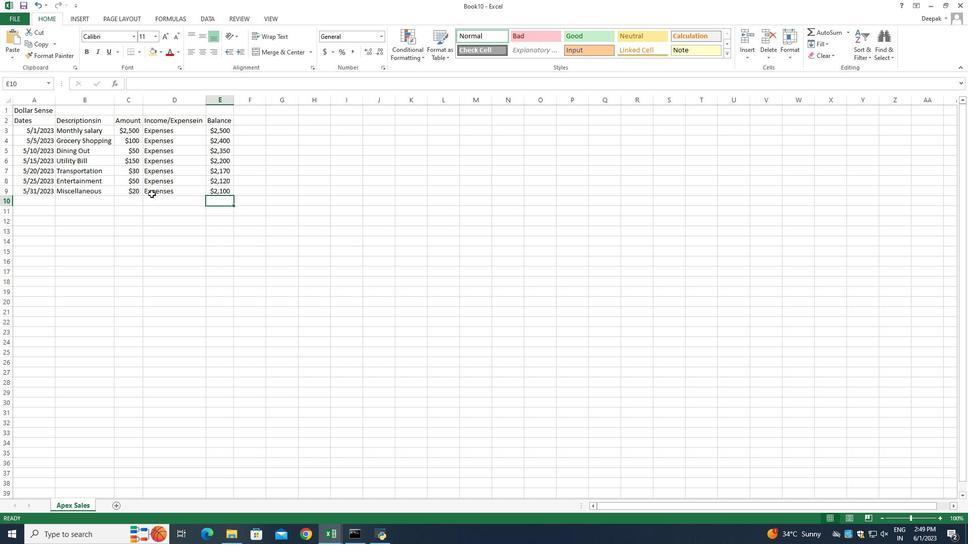 
Action: Mouse moved to (139, 217)
Screenshot: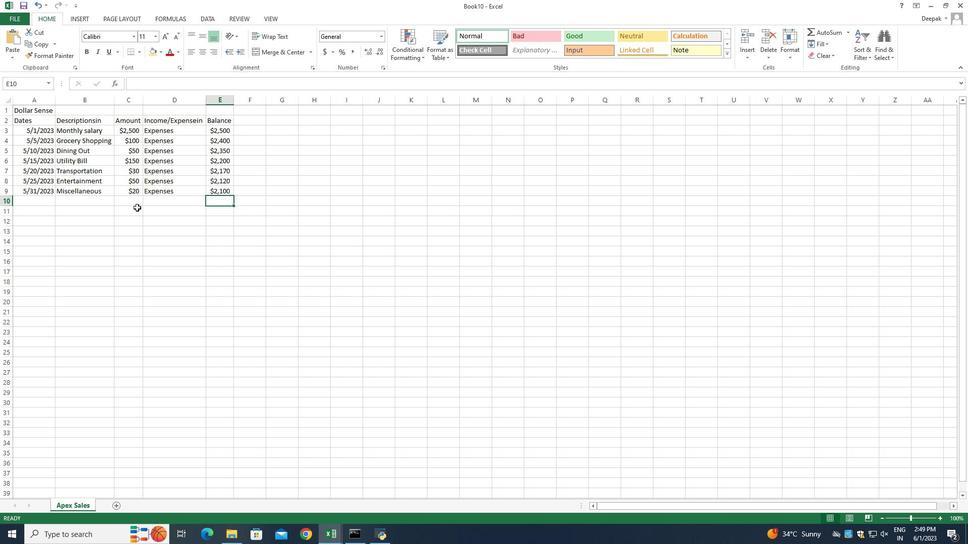 
Action: Key pressed ctrl+S
Screenshot: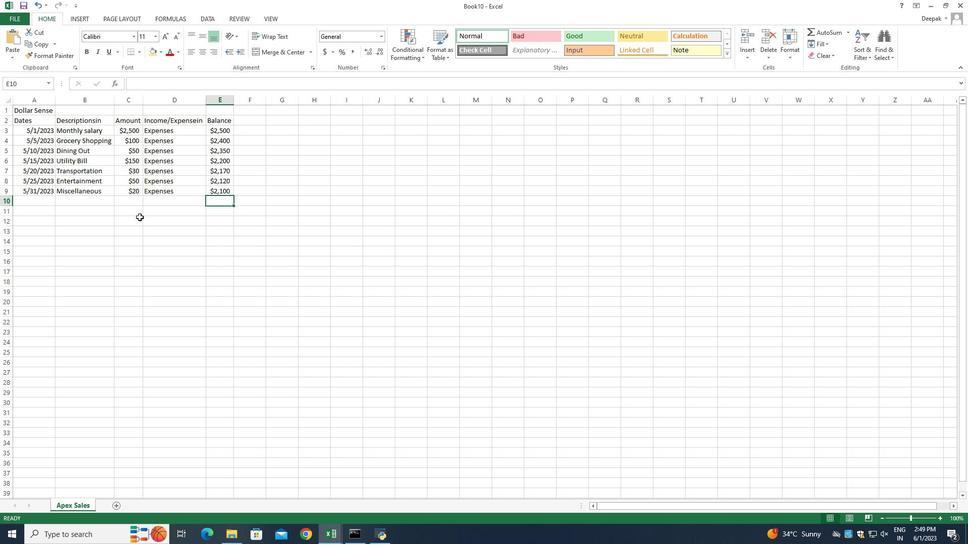 
Action: Mouse moved to (268, 107)
Screenshot: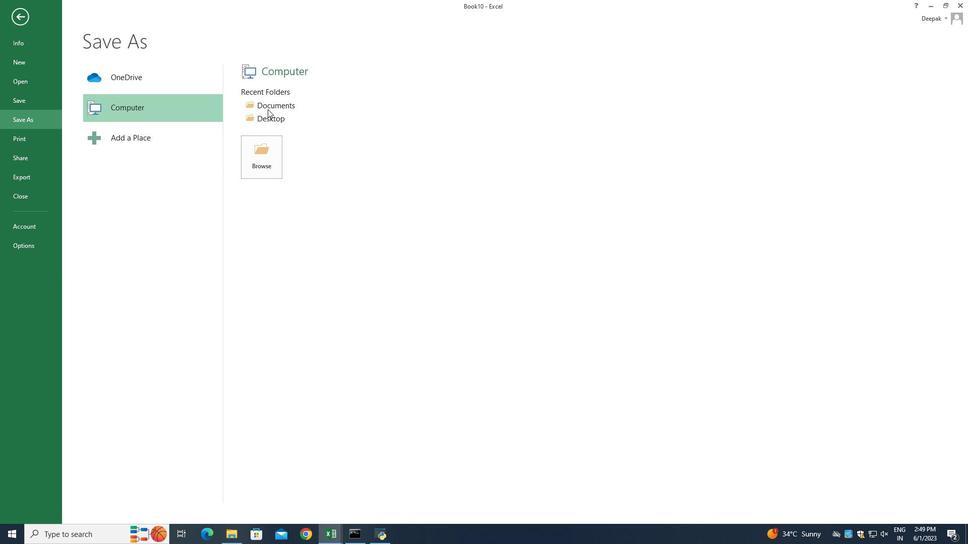 
Action: Mouse pressed left at (268, 107)
Screenshot: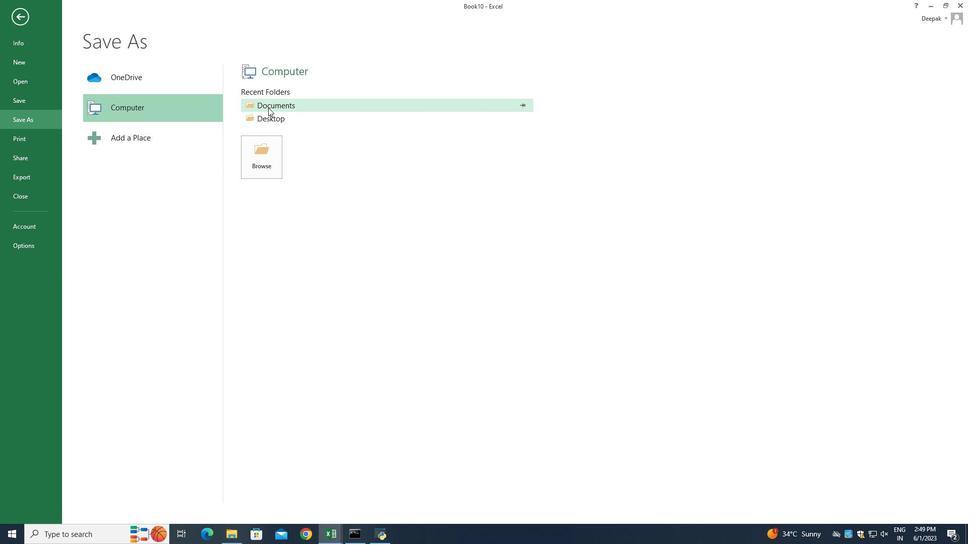 
Action: Mouse moved to (267, 128)
Screenshot: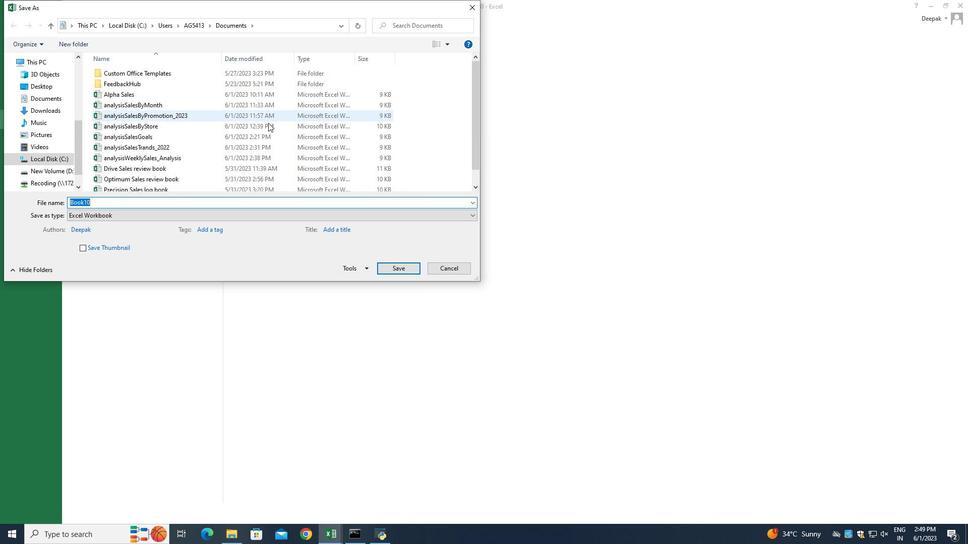 
Action: Key pressed <Key.backspace><Key.shift_r>Apex<Key.space><Key.shift_r>Sales
Screenshot: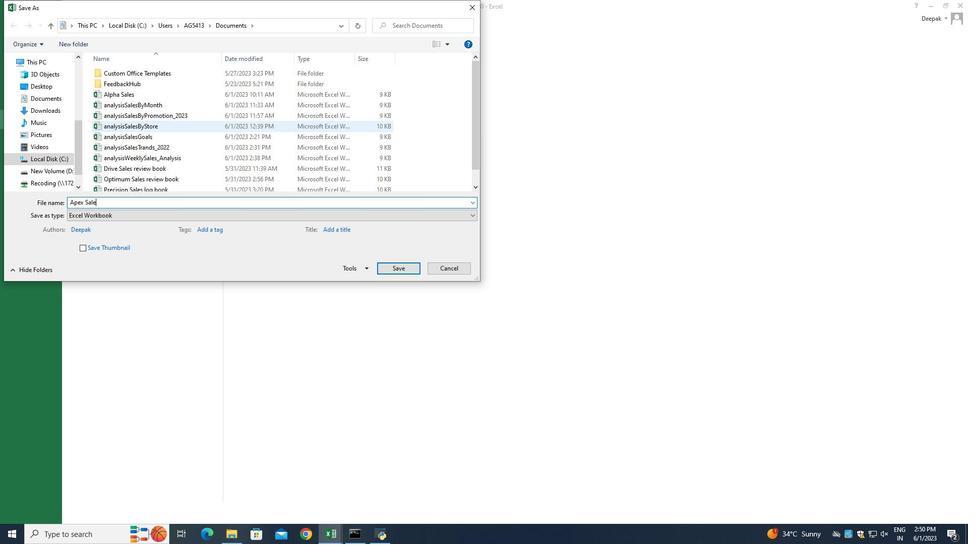 
Action: Mouse scrolled (267, 129) with delta (0, 0)
Screenshot: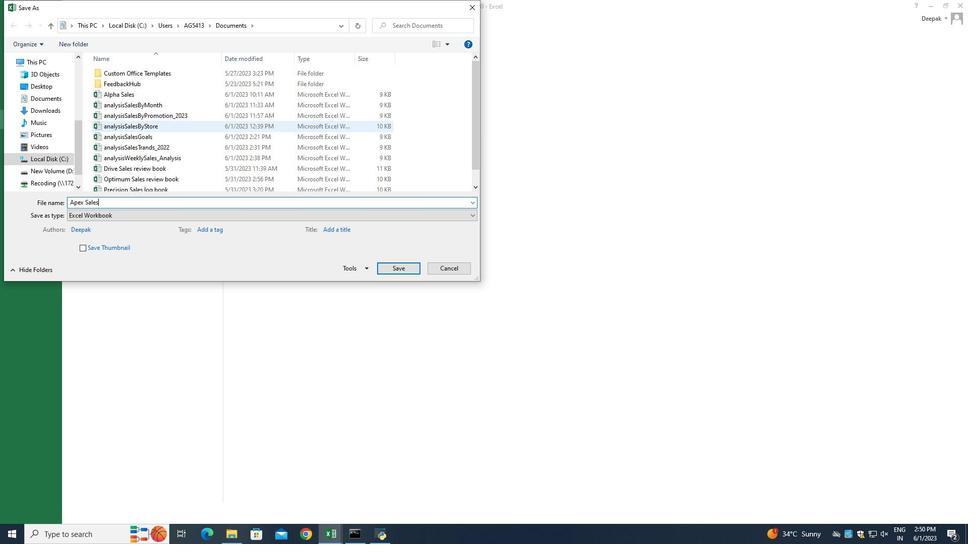 
Action: Mouse moved to (391, 270)
Screenshot: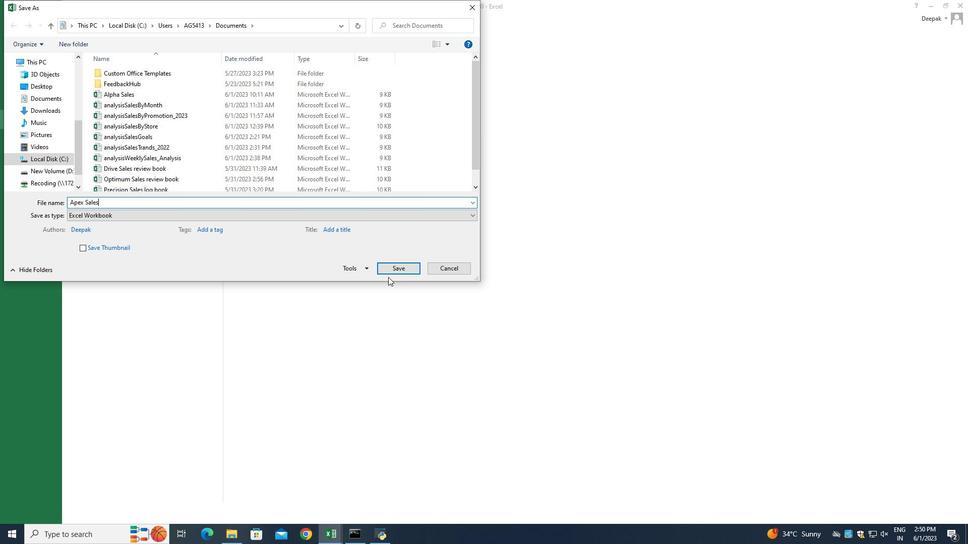 
Action: Mouse pressed left at (391, 270)
Screenshot: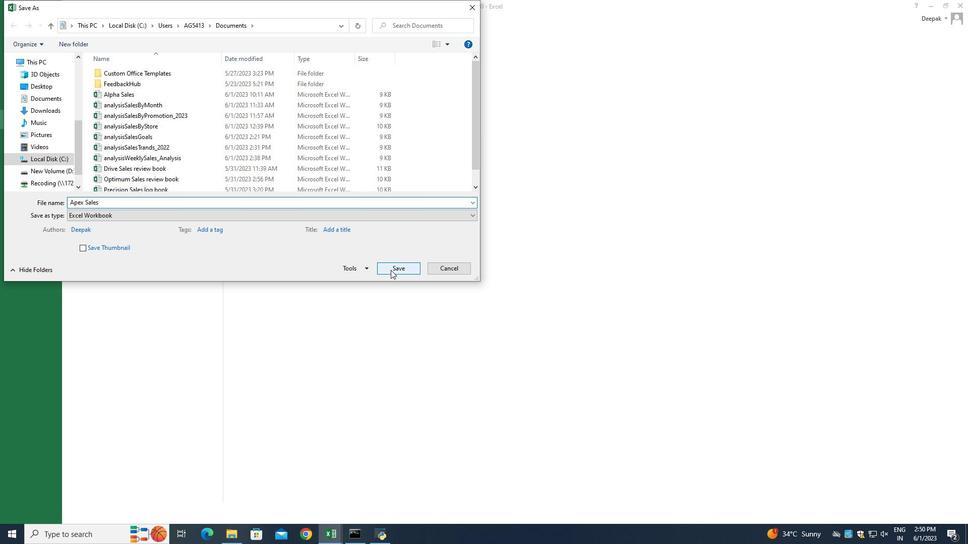 
Action: Mouse moved to (178, 234)
Screenshot: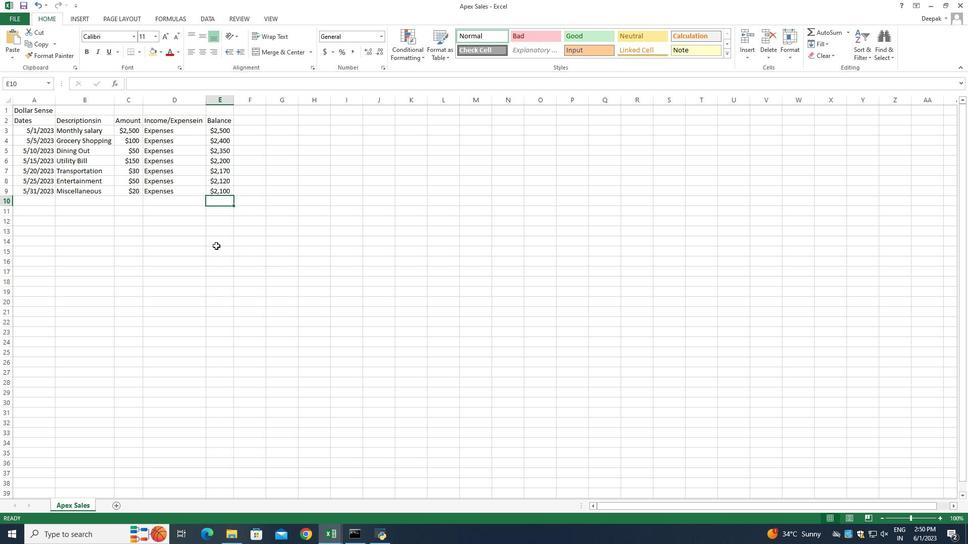 
Action: Mouse scrolled (178, 235) with delta (0, 0)
Screenshot: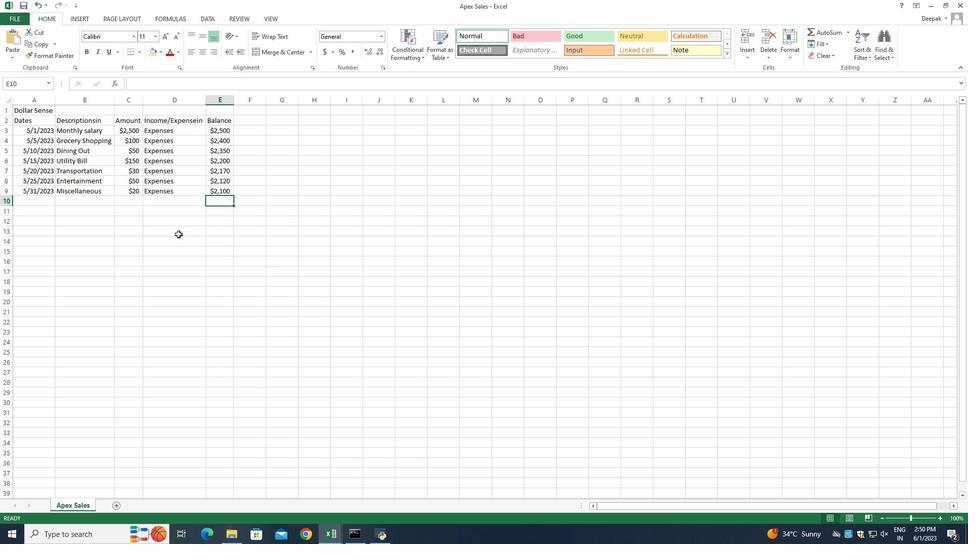 
Action: Mouse scrolled (178, 235) with delta (0, 0)
Screenshot: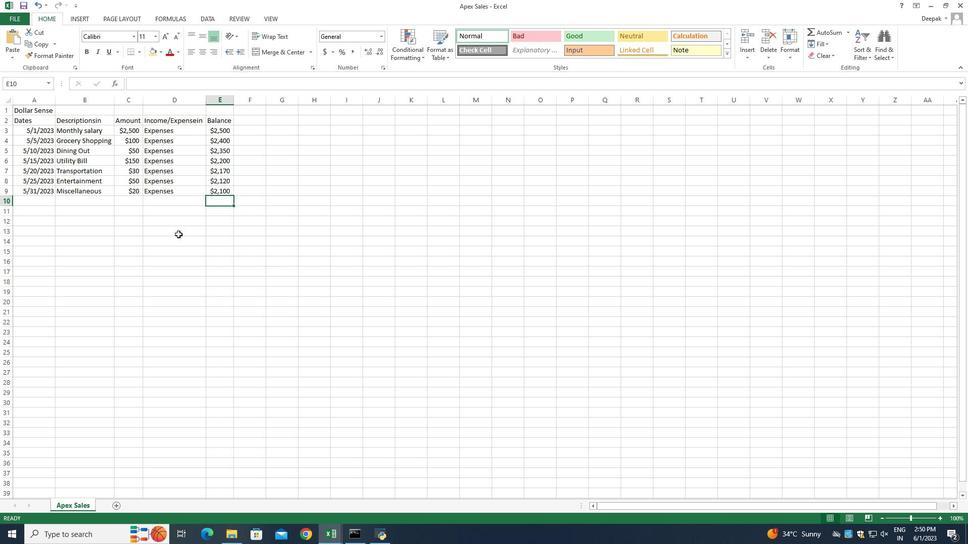 
Action: Mouse scrolled (178, 235) with delta (0, 0)
Screenshot: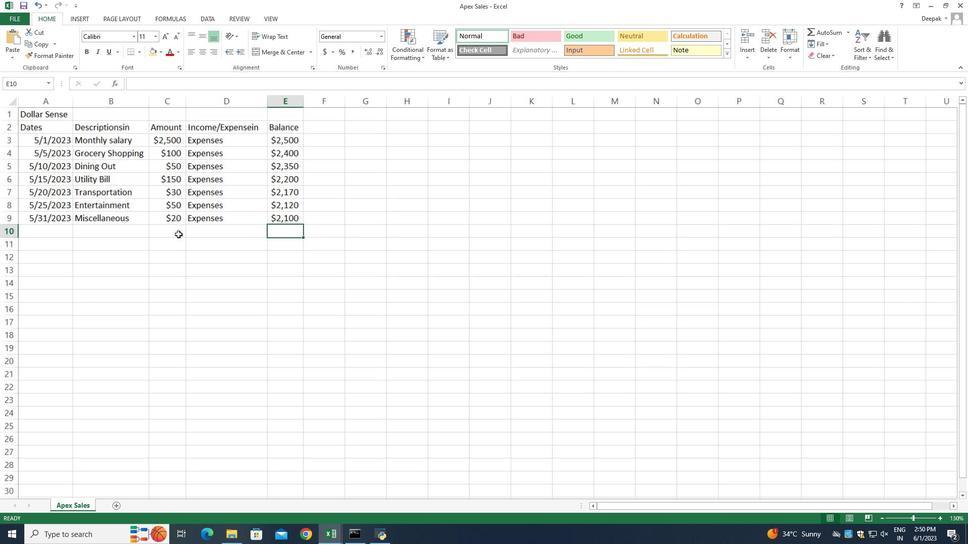 
Action: Mouse moved to (167, 271)
Screenshot: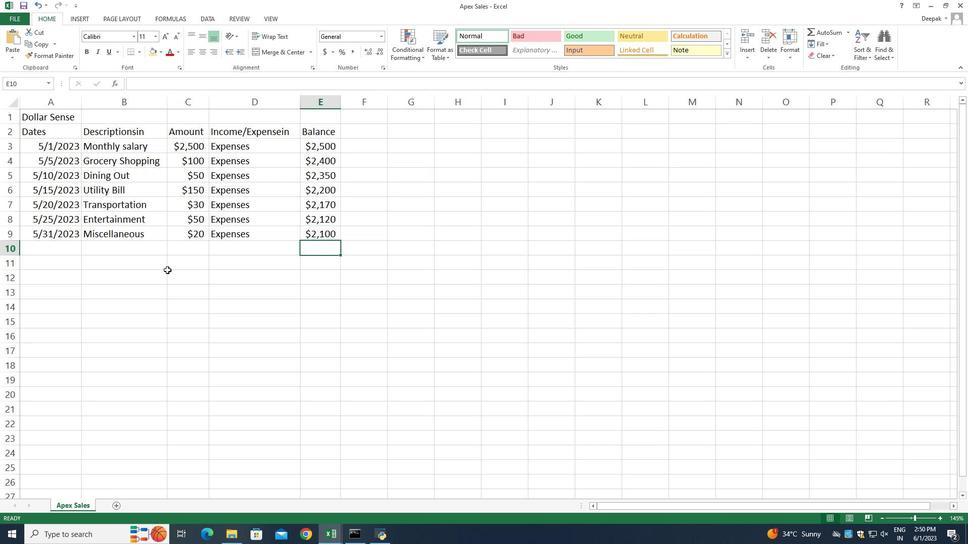 
Action: Mouse scrolled (167, 272) with delta (0, 0)
Screenshot: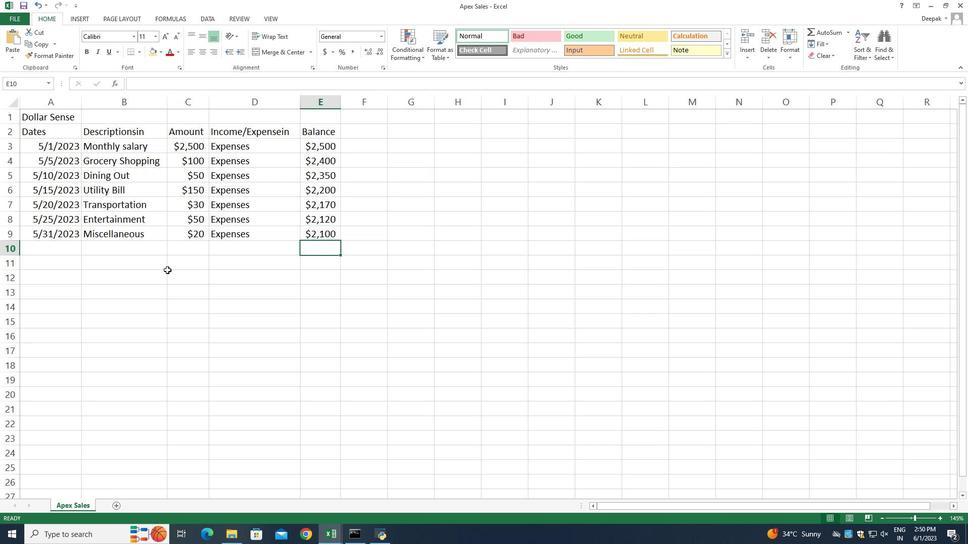 
Action: Mouse moved to (160, 280)
Screenshot: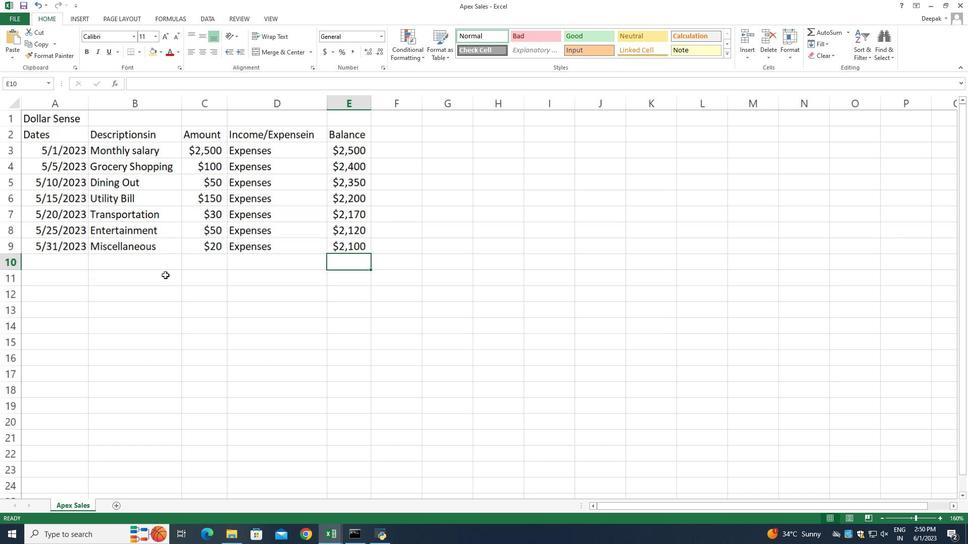 
Action: Mouse pressed left at (160, 280)
Screenshot: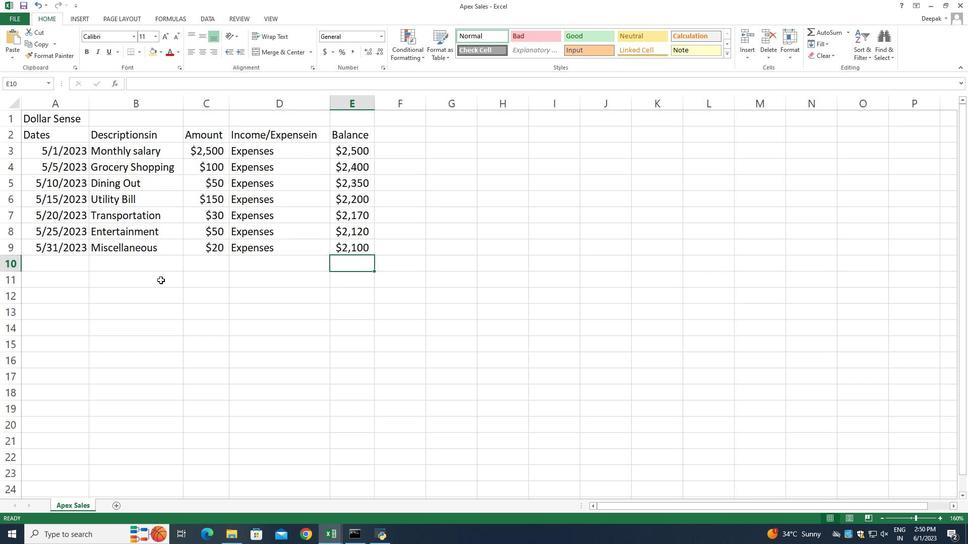 
Action: Mouse moved to (164, 300)
Screenshot: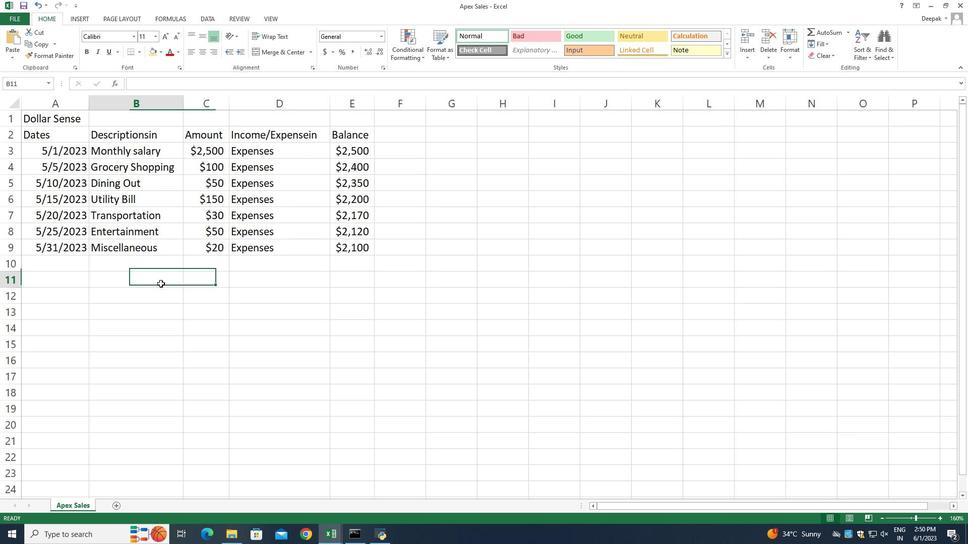 
Action: Mouse pressed left at (164, 300)
Screenshot: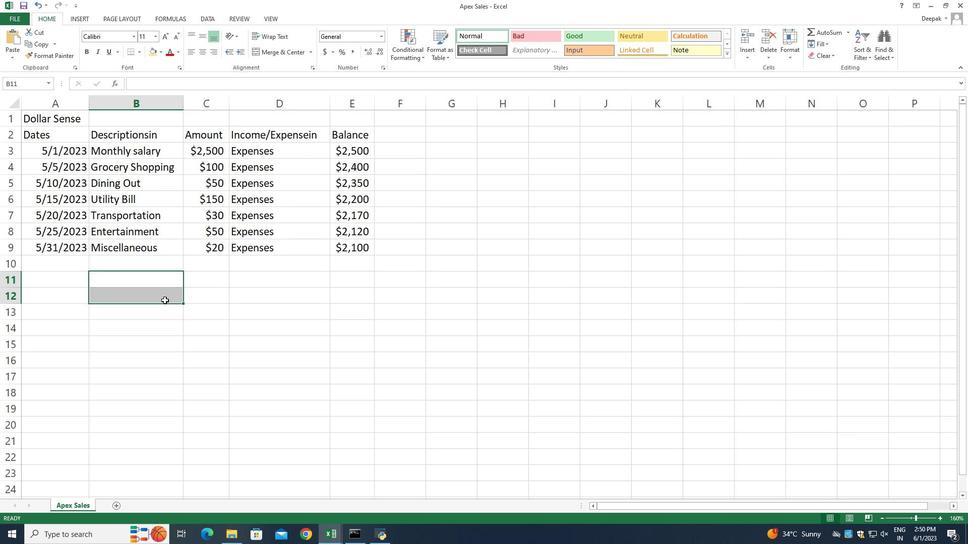 
Action: Mouse moved to (149, 275)
Screenshot: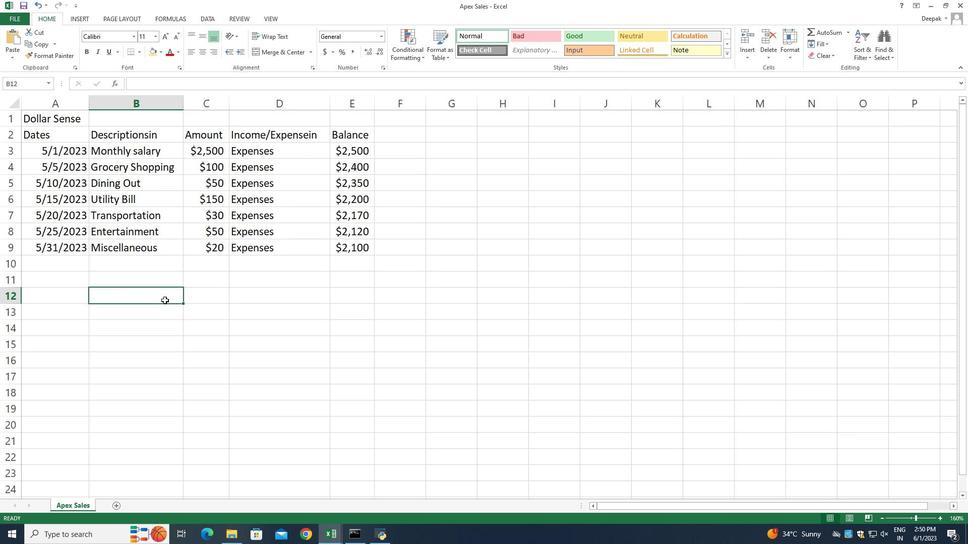 
Action: Mouse scrolled (149, 275) with delta (0, 0)
Screenshot: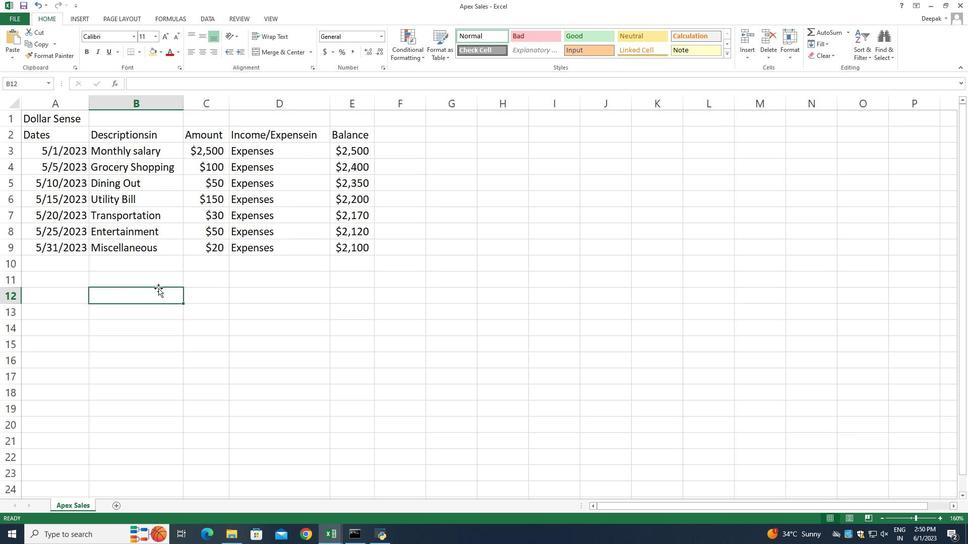 
Action: Mouse scrolled (149, 275) with delta (0, 0)
Screenshot: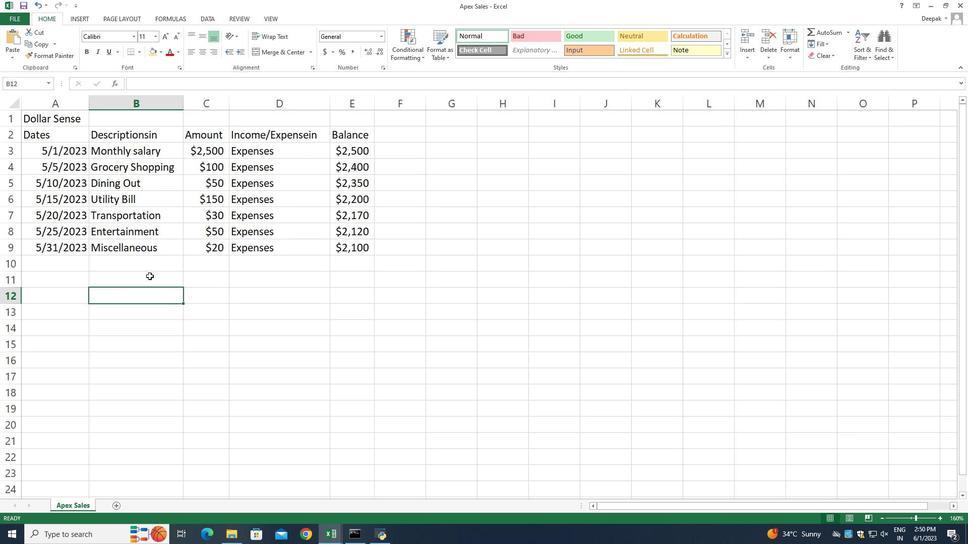 
Action: Mouse scrolled (149, 275) with delta (0, 0)
Screenshot: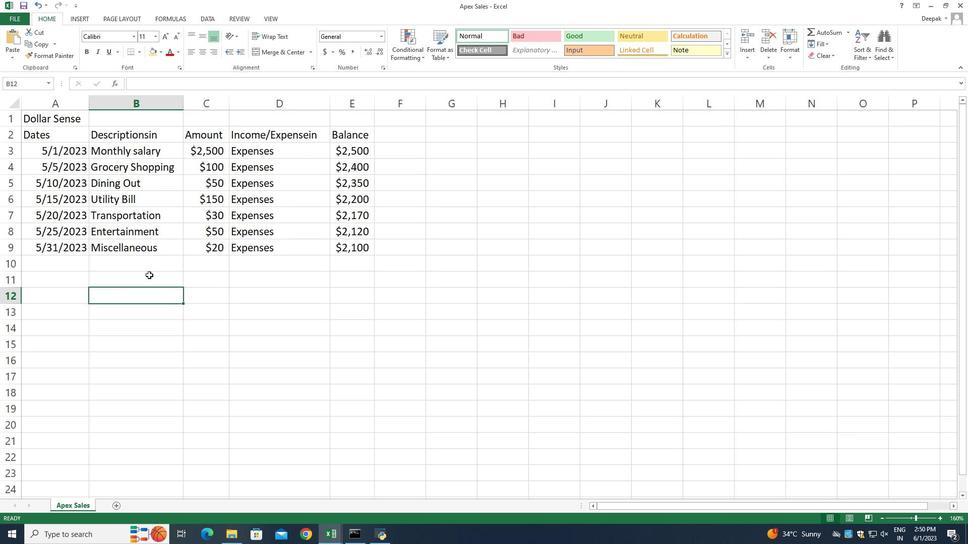 
Action: Mouse scrolled (149, 275) with delta (0, 0)
Screenshot: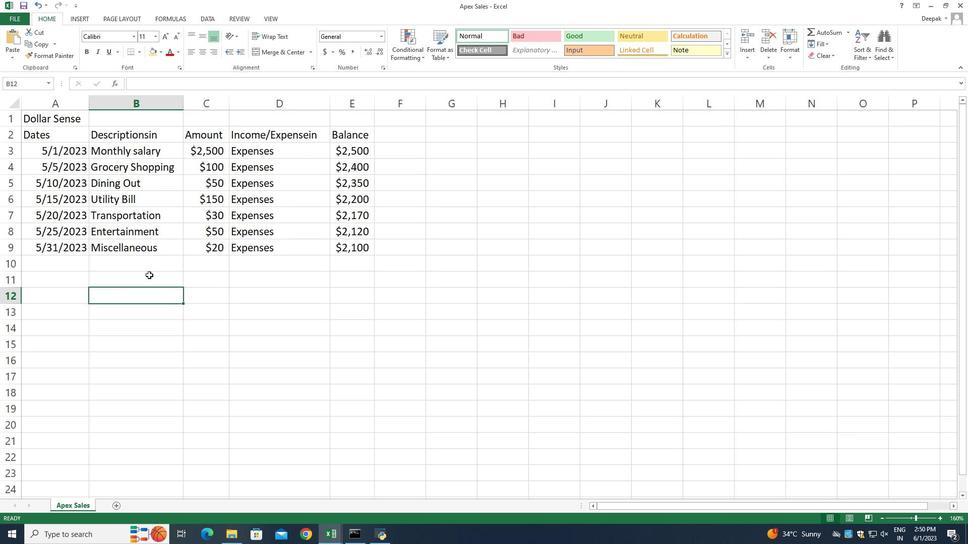 
Action: Mouse scrolled (149, 274) with delta (0, 0)
Screenshot: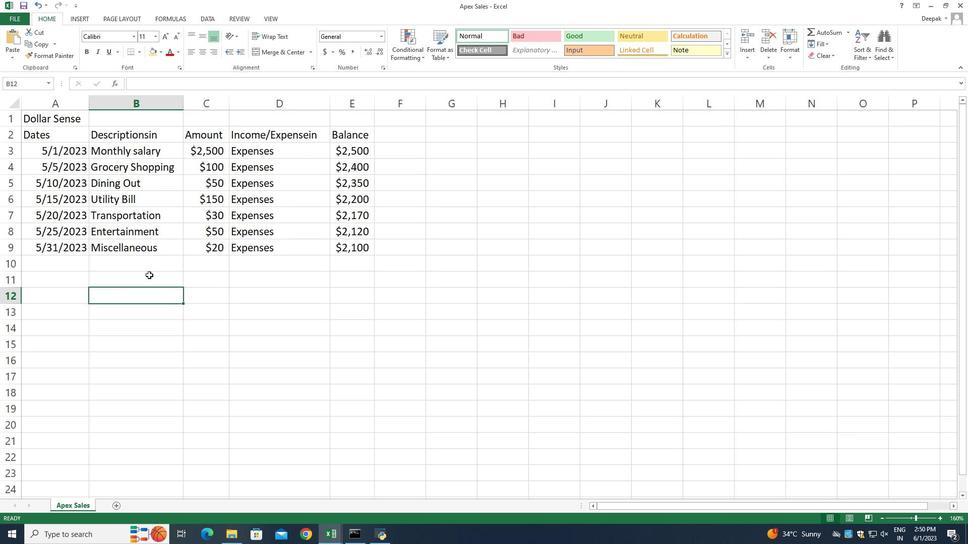 
Action: Mouse scrolled (149, 274) with delta (0, 0)
Screenshot: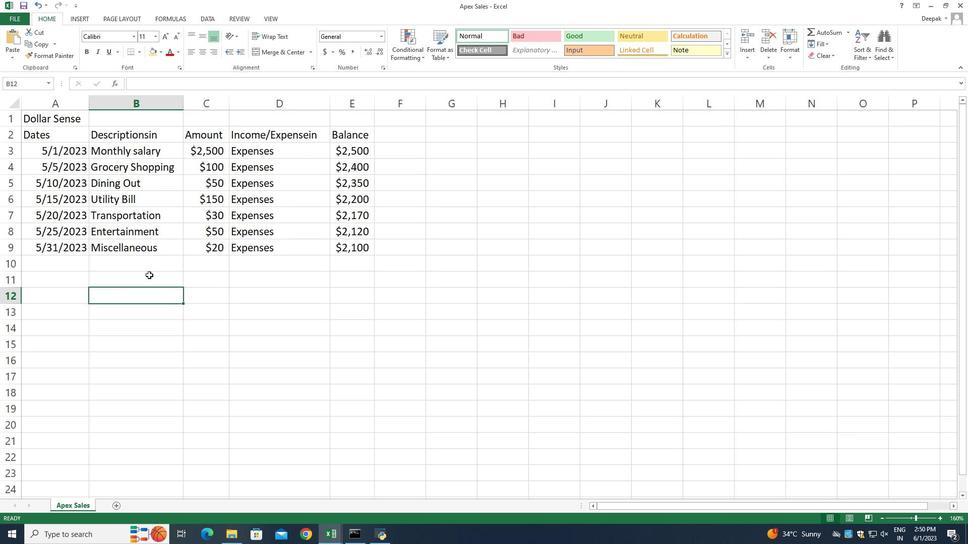
Action: Mouse scrolled (149, 275) with delta (0, 0)
Screenshot: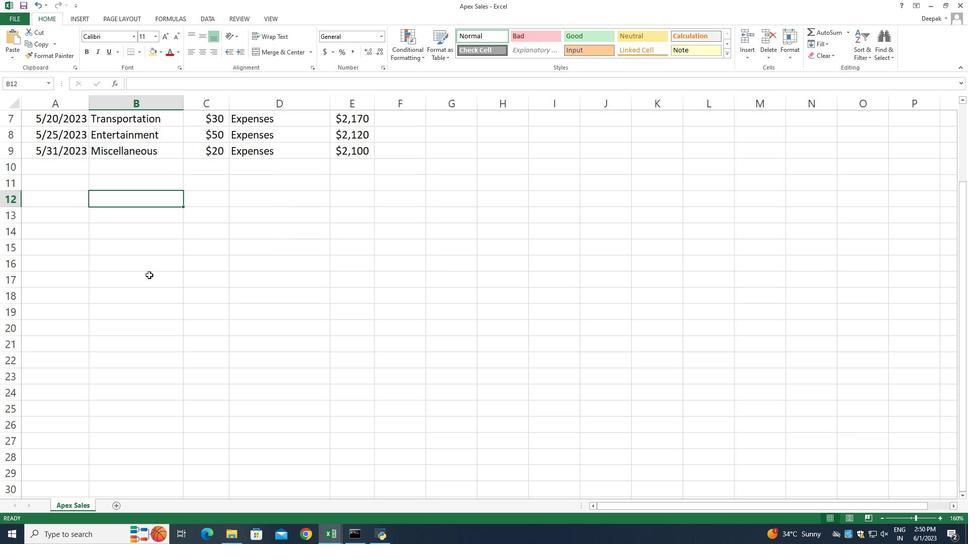 
Action: Mouse scrolled (149, 275) with delta (0, 0)
Screenshot: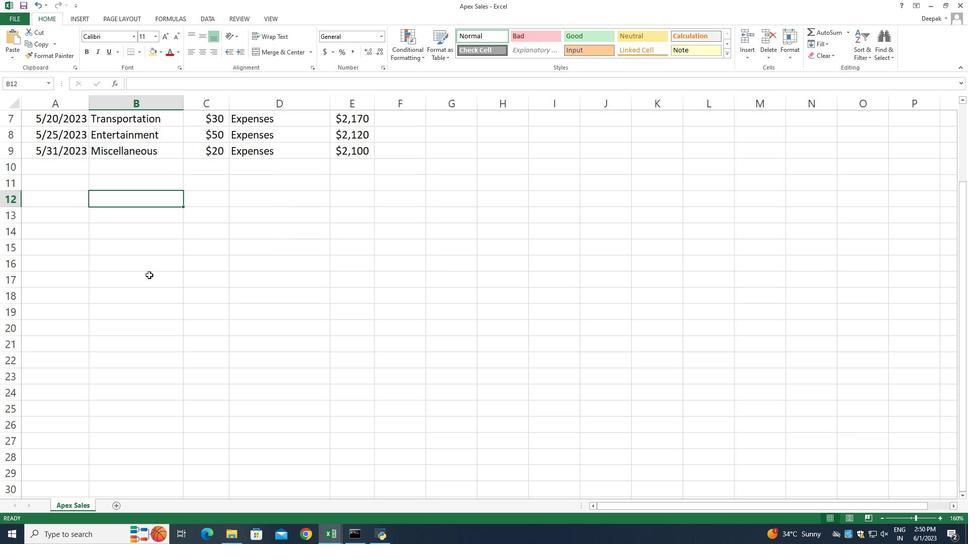 
Action: Mouse scrolled (149, 275) with delta (0, 0)
Screenshot: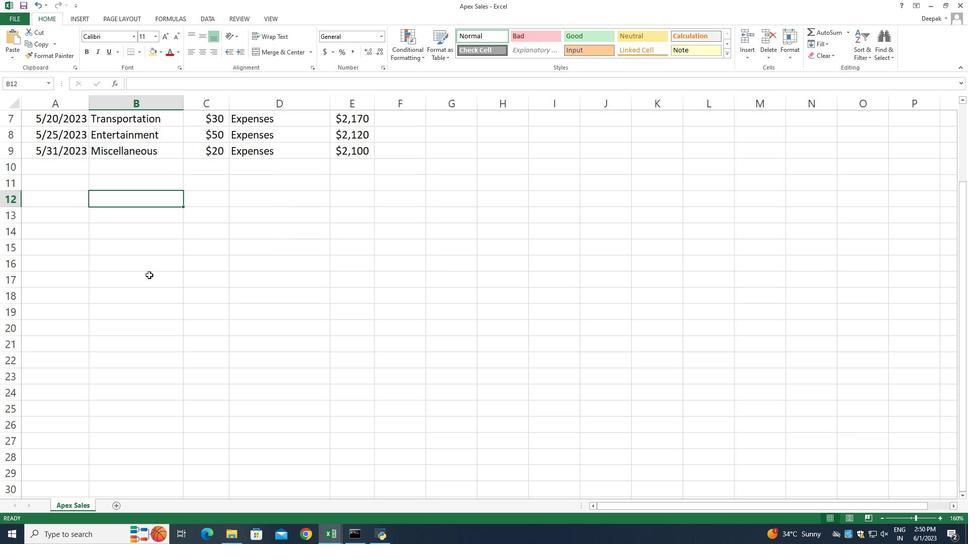 
Action: Mouse scrolled (149, 275) with delta (0, 0)
Screenshot: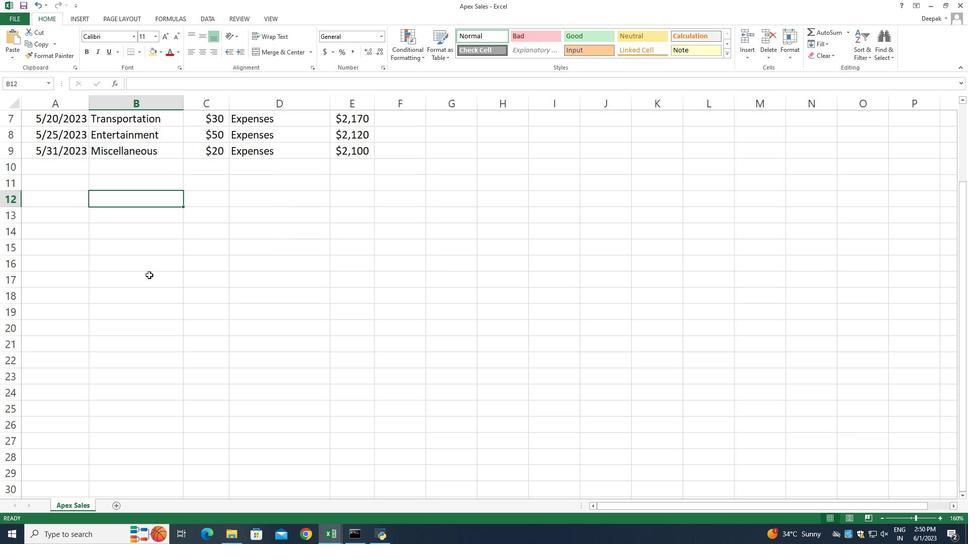 
Action: Mouse scrolled (149, 275) with delta (0, 0)
Screenshot: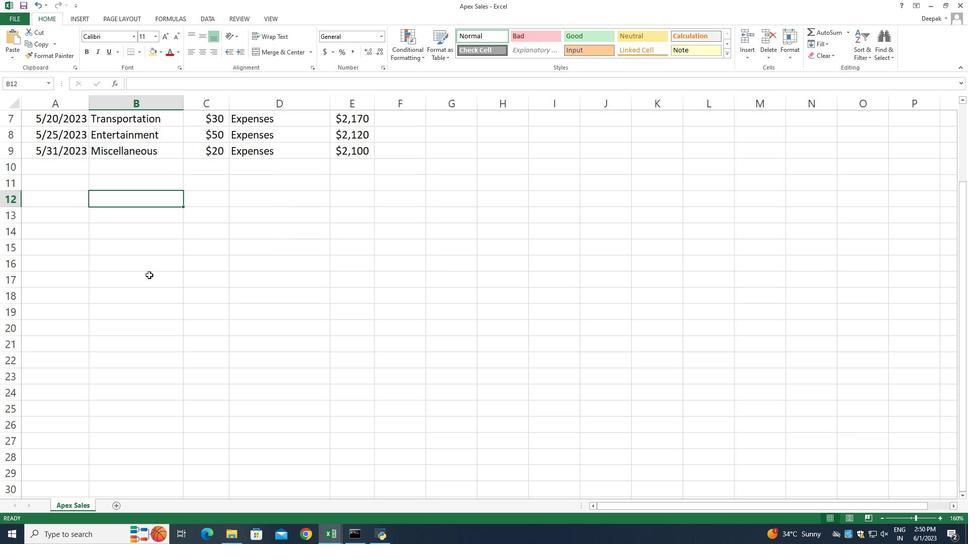 
Action: Mouse scrolled (149, 275) with delta (0, 0)
Screenshot: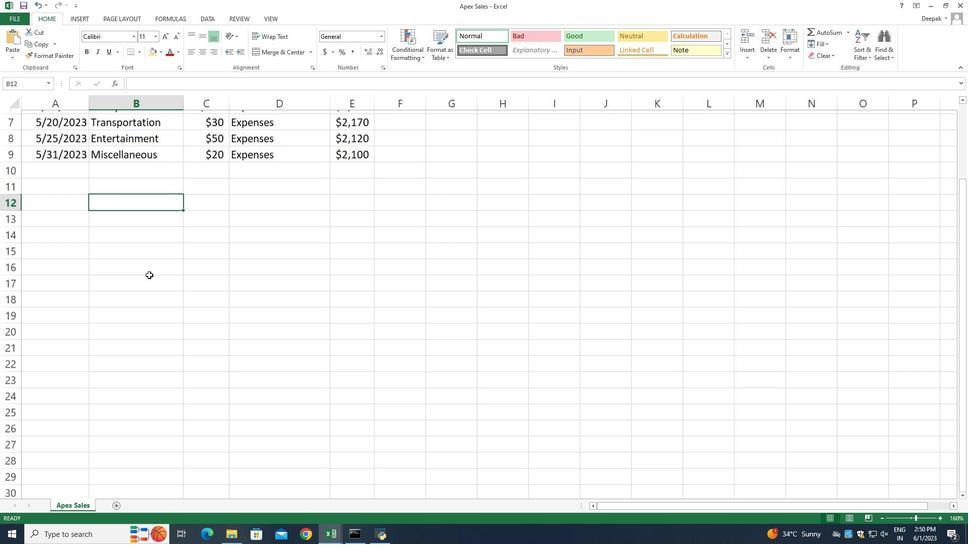 
Action: Mouse scrolled (149, 275) with delta (0, 0)
Screenshot: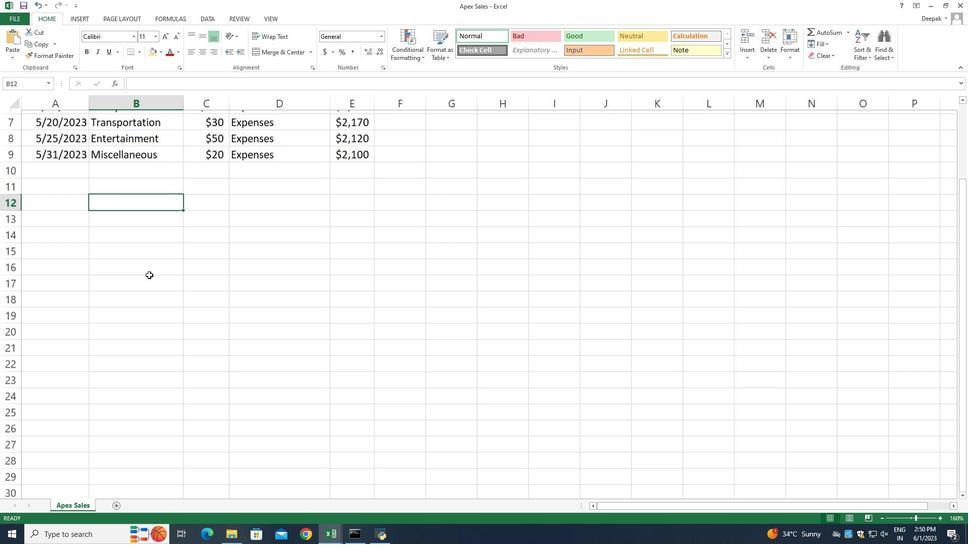 
Action: Mouse scrolled (149, 275) with delta (0, 0)
Screenshot: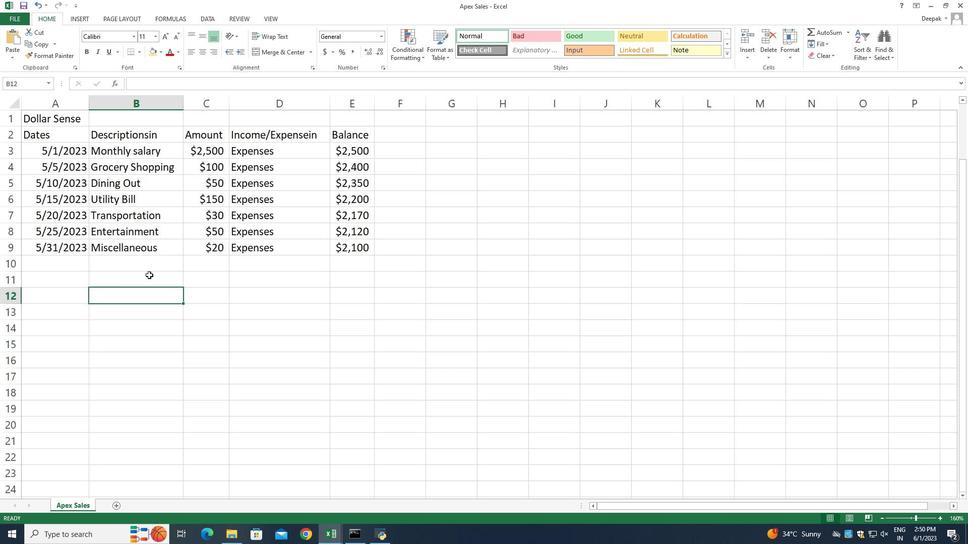
Action: Mouse scrolled (149, 275) with delta (0, 0)
Screenshot: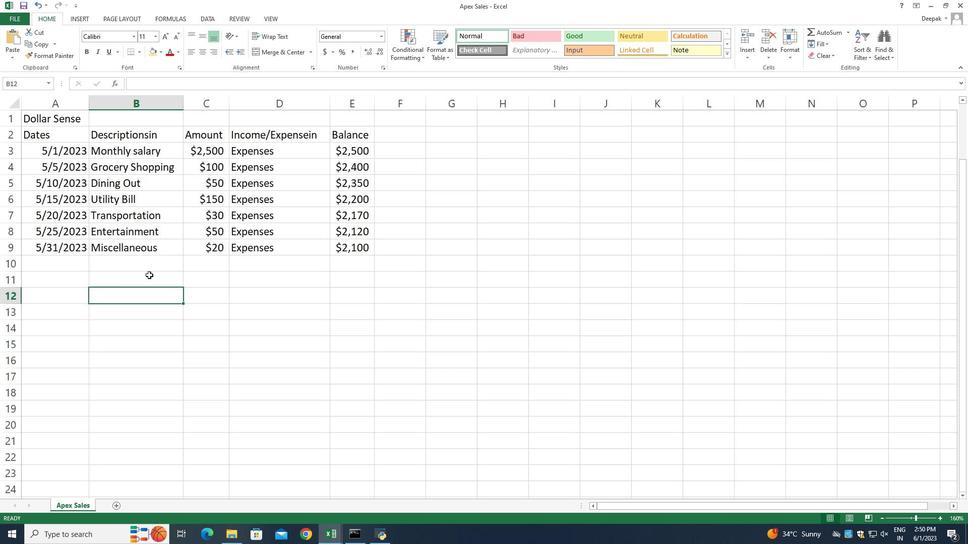 
Action: Mouse scrolled (149, 275) with delta (0, 0)
Screenshot: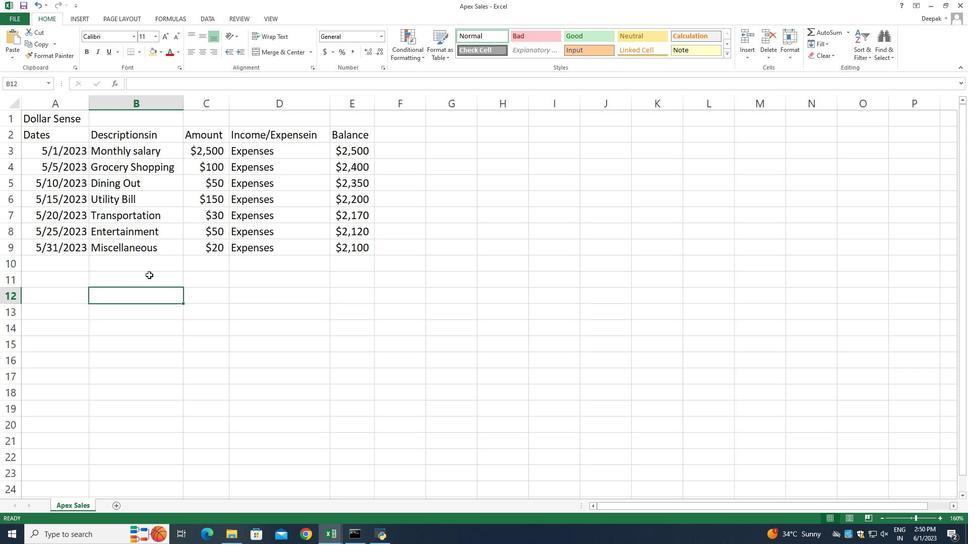 
Action: Mouse scrolled (149, 275) with delta (0, 0)
Screenshot: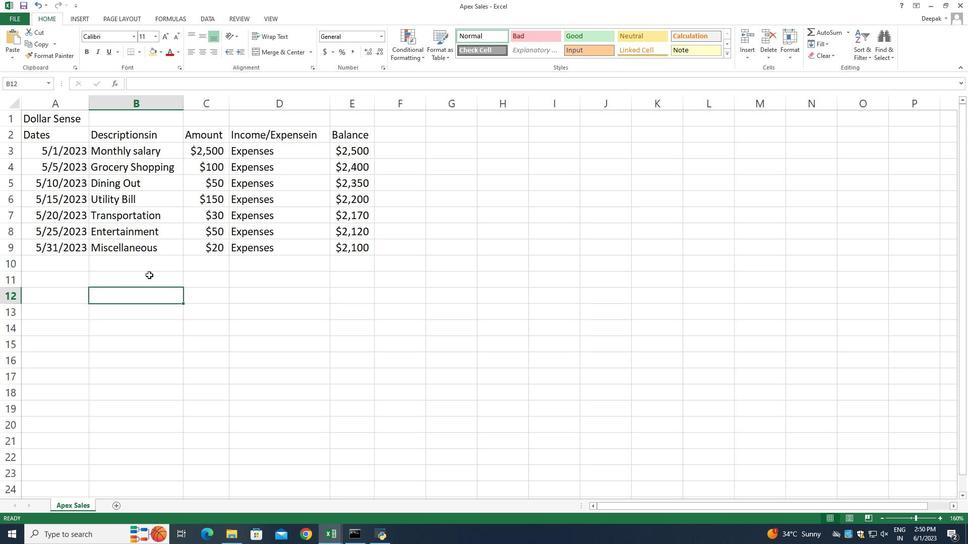 
Action: Mouse scrolled (149, 275) with delta (0, 0)
Screenshot: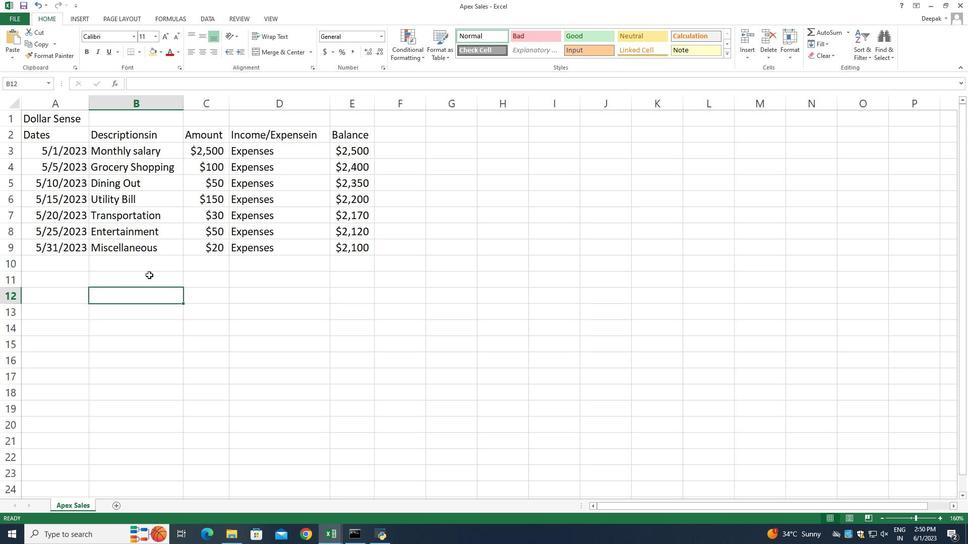 
Action: Mouse moved to (408, 247)
Screenshot: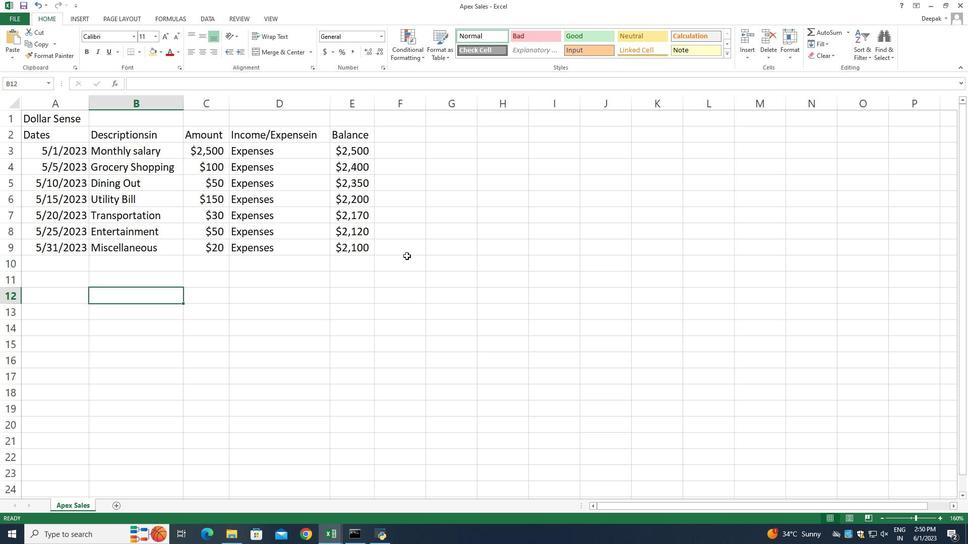 
Action: Mouse pressed left at (408, 247)
Screenshot: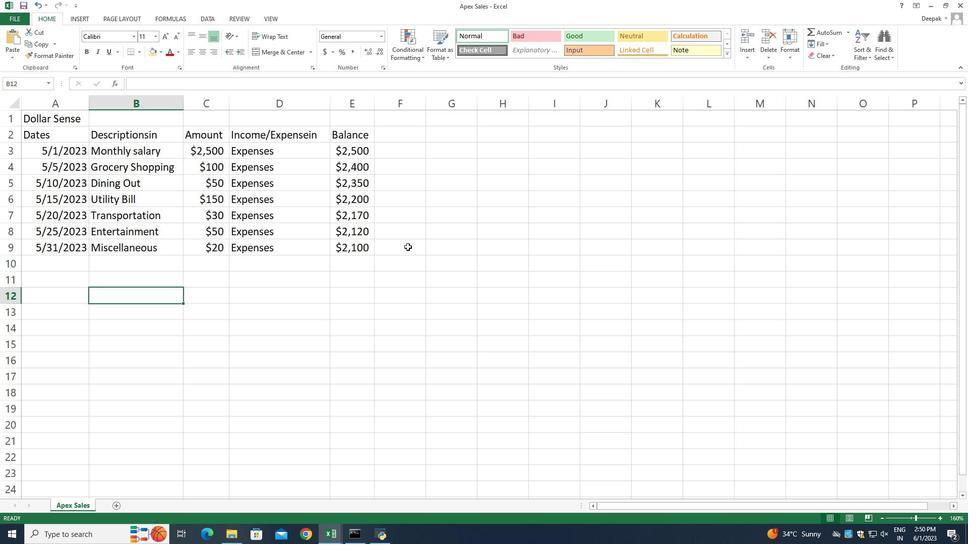 
Action: Mouse moved to (403, 276)
Screenshot: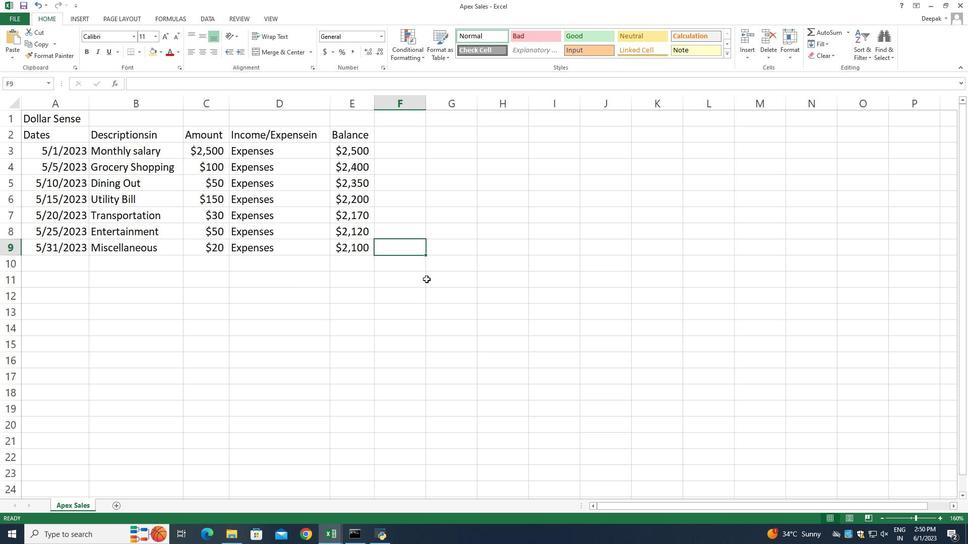 
Action: Mouse pressed left at (403, 276)
Screenshot: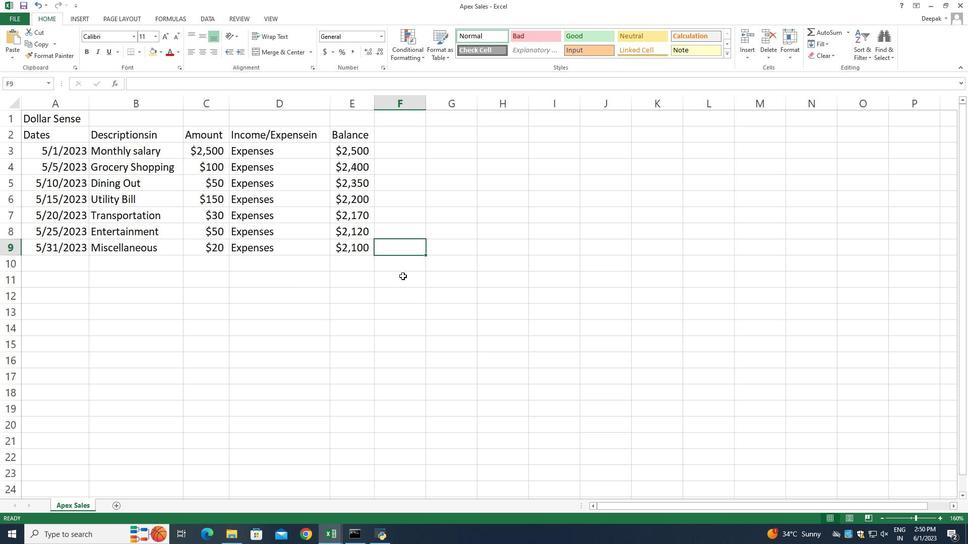 
Action: Mouse moved to (407, 293)
Screenshot: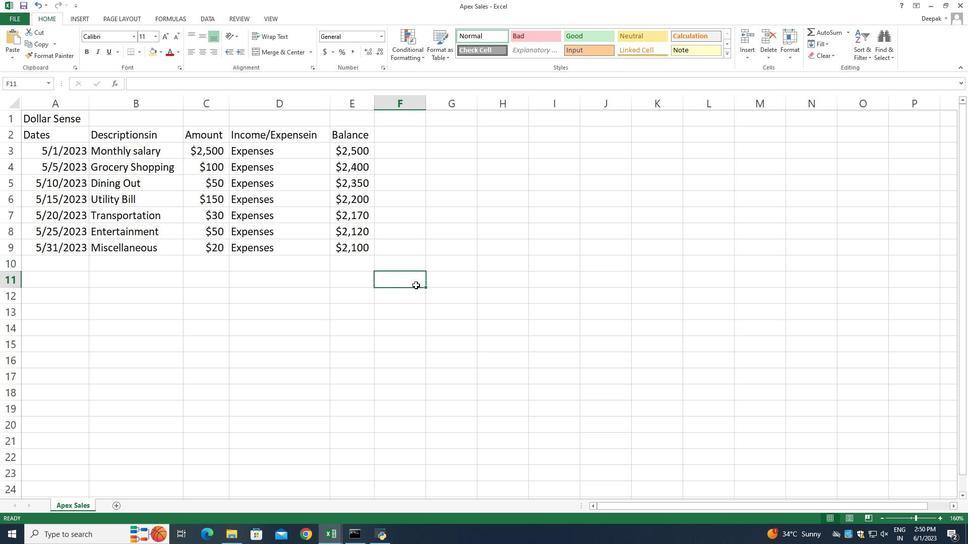 
